 Task: Look for space in Mangochi, Malawi from 7th July, 2023 to 15th July, 2023 for 6 adults in price range Rs.15000 to Rs.20000. Place can be entire place with 3 bedrooms having 3 beds and 3 bathrooms. Property type can be house, flat, guest house. Amenities needed are: washing machine. Booking option can be shelf check-in. Required host language is English.
Action: Mouse moved to (471, 100)
Screenshot: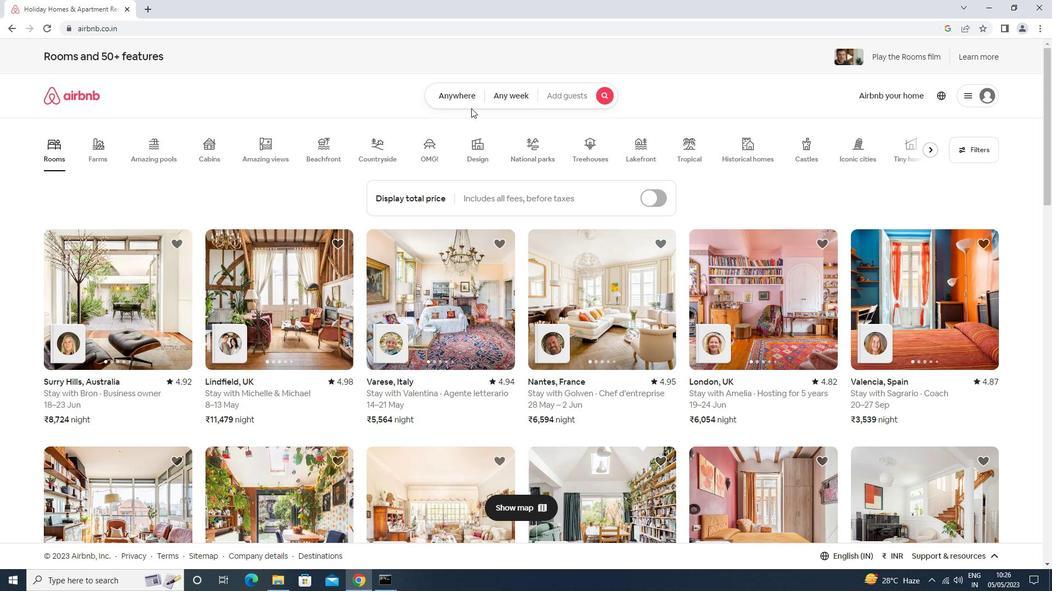 
Action: Mouse pressed left at (471, 100)
Screenshot: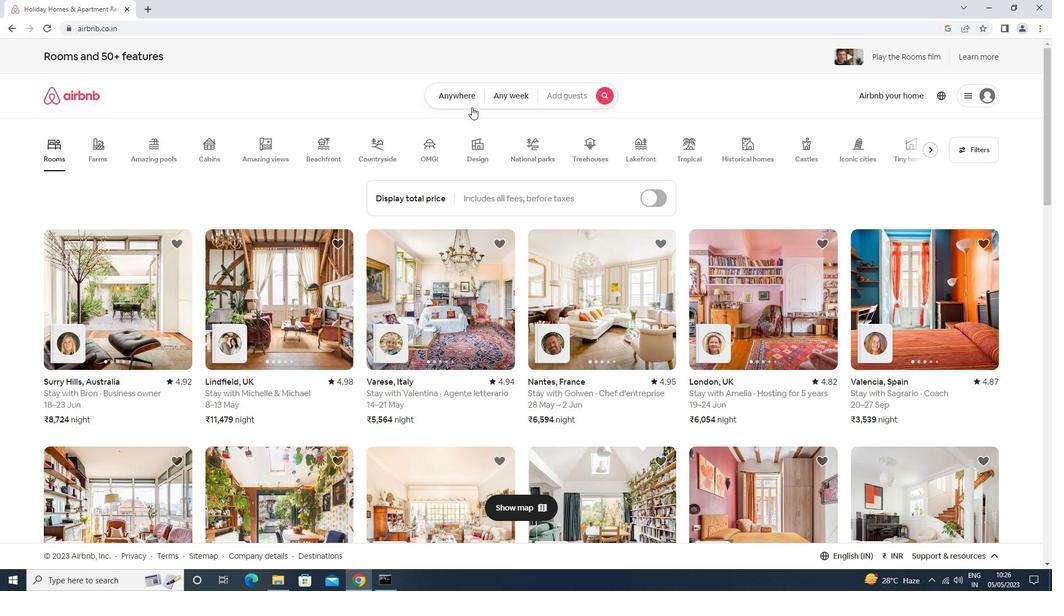 
Action: Mouse moved to (407, 145)
Screenshot: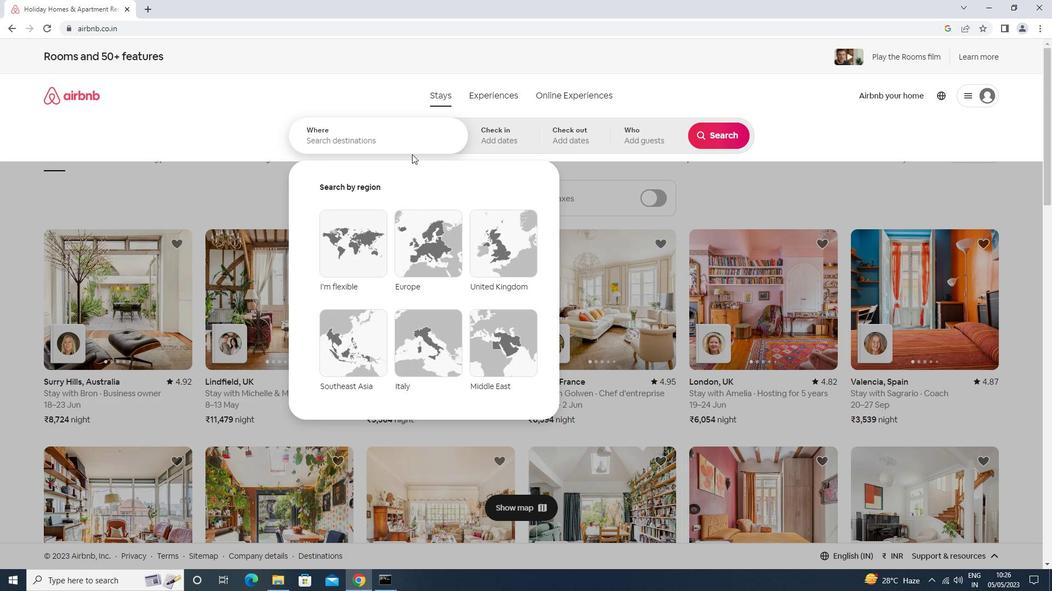 
Action: Mouse pressed left at (407, 145)
Screenshot: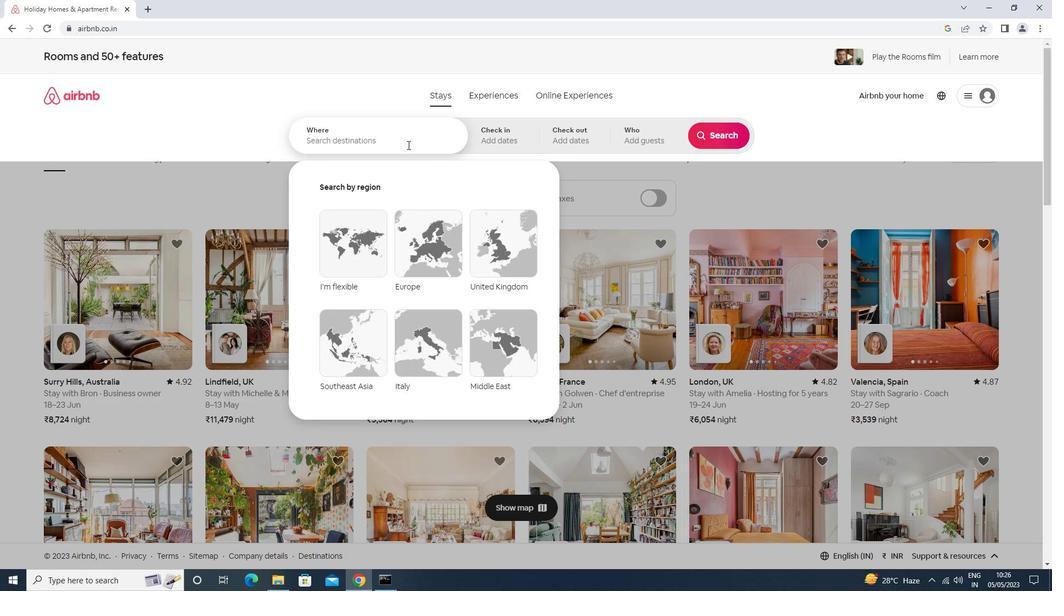 
Action: Key pressed <Key.caps_lock>m<Key.caps_lock>angochi<Key.down><Key.enter>
Screenshot: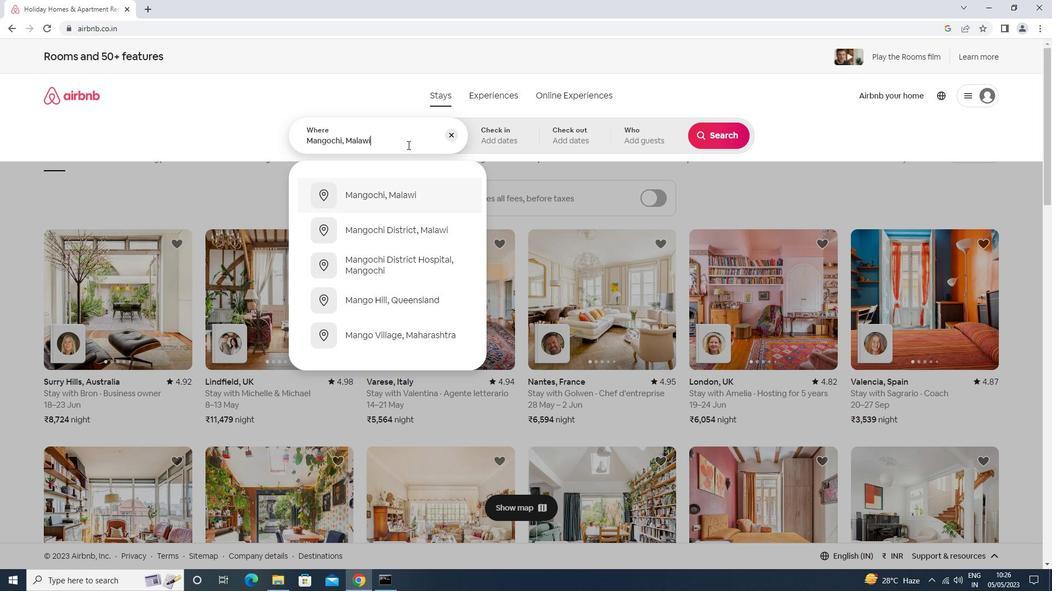 
Action: Mouse moved to (716, 219)
Screenshot: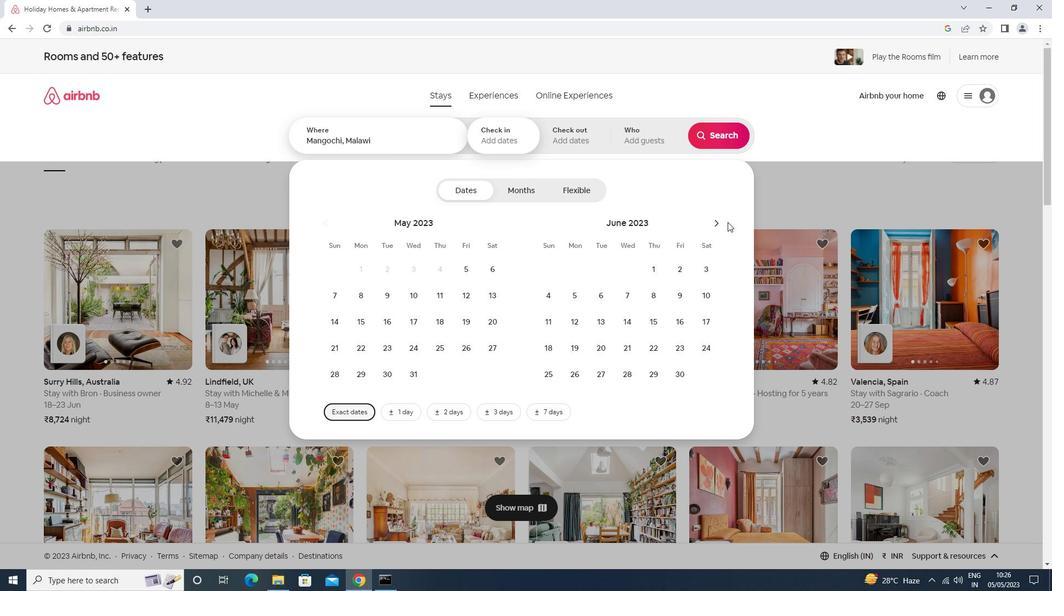 
Action: Mouse pressed left at (716, 219)
Screenshot: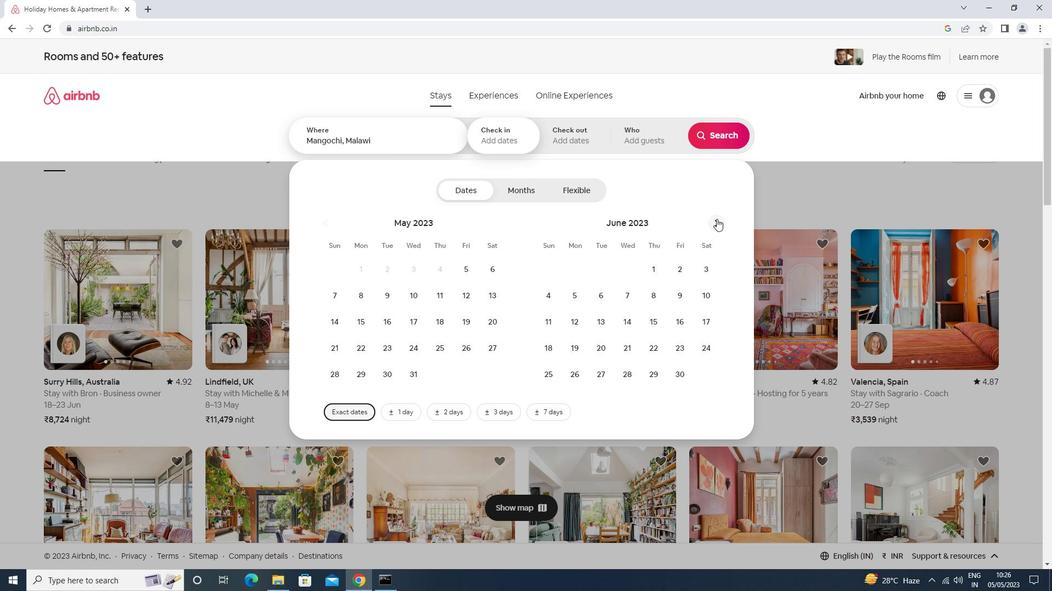 
Action: Mouse moved to (674, 305)
Screenshot: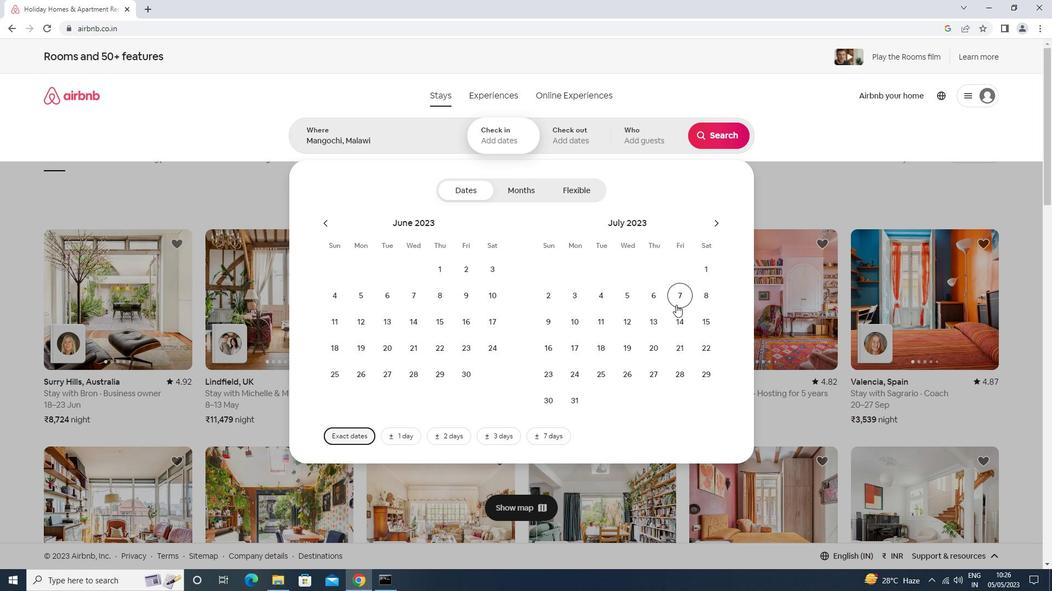 
Action: Mouse pressed left at (674, 305)
Screenshot: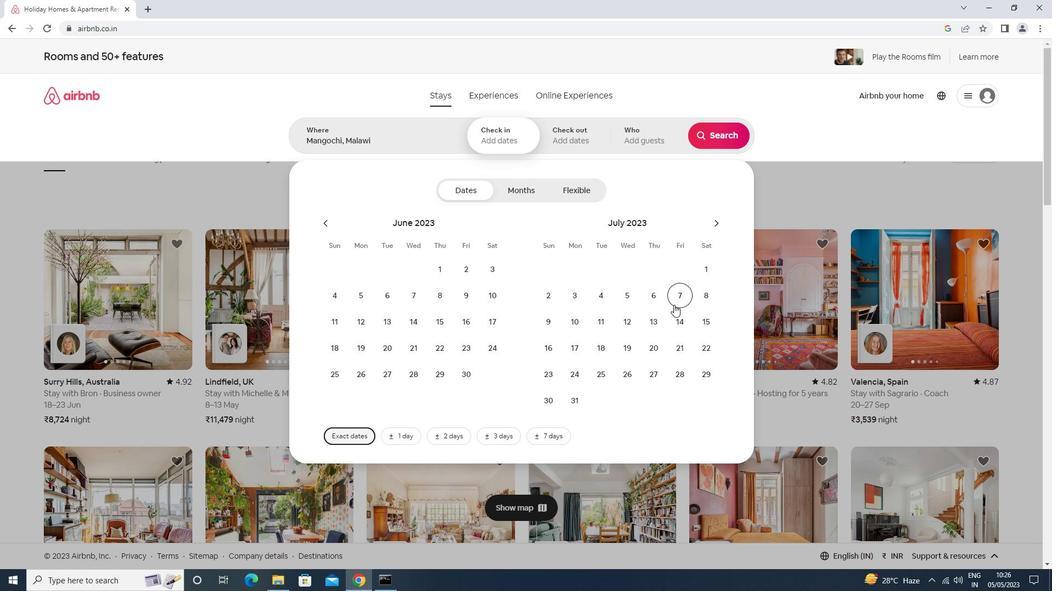 
Action: Mouse moved to (699, 331)
Screenshot: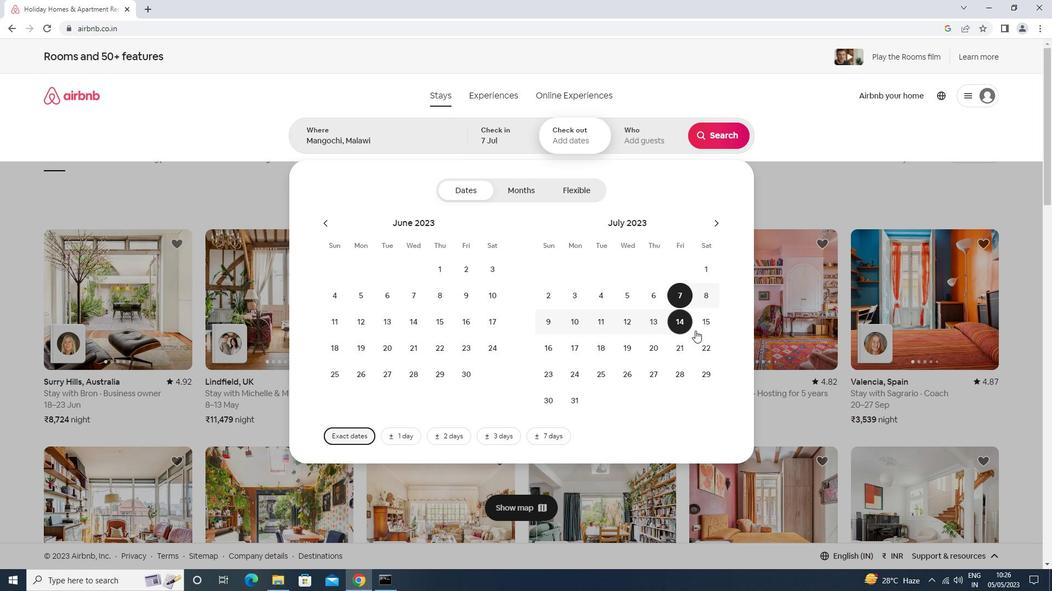 
Action: Mouse pressed left at (699, 331)
Screenshot: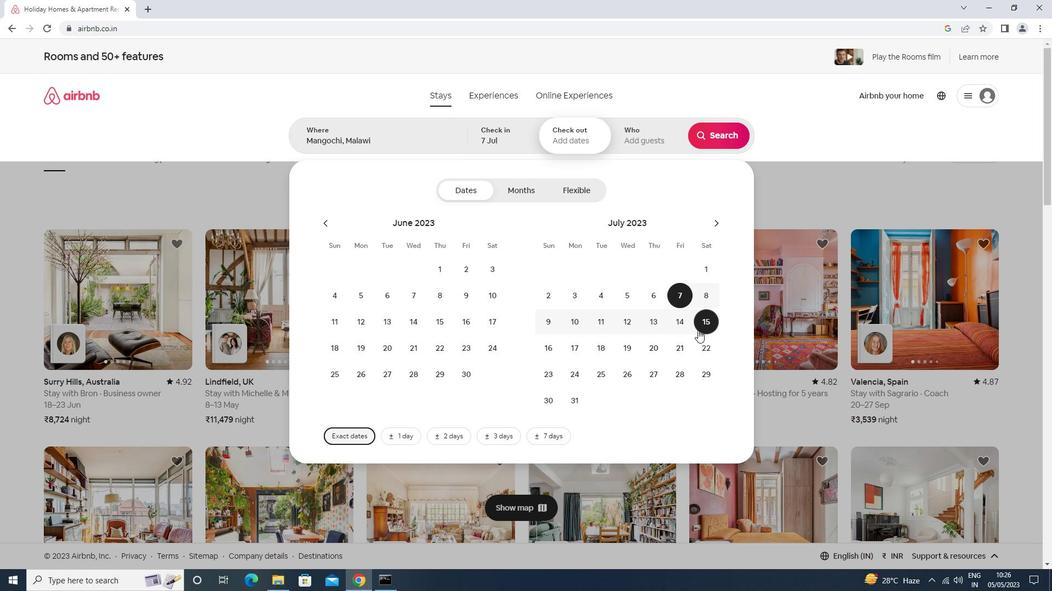 
Action: Mouse moved to (644, 143)
Screenshot: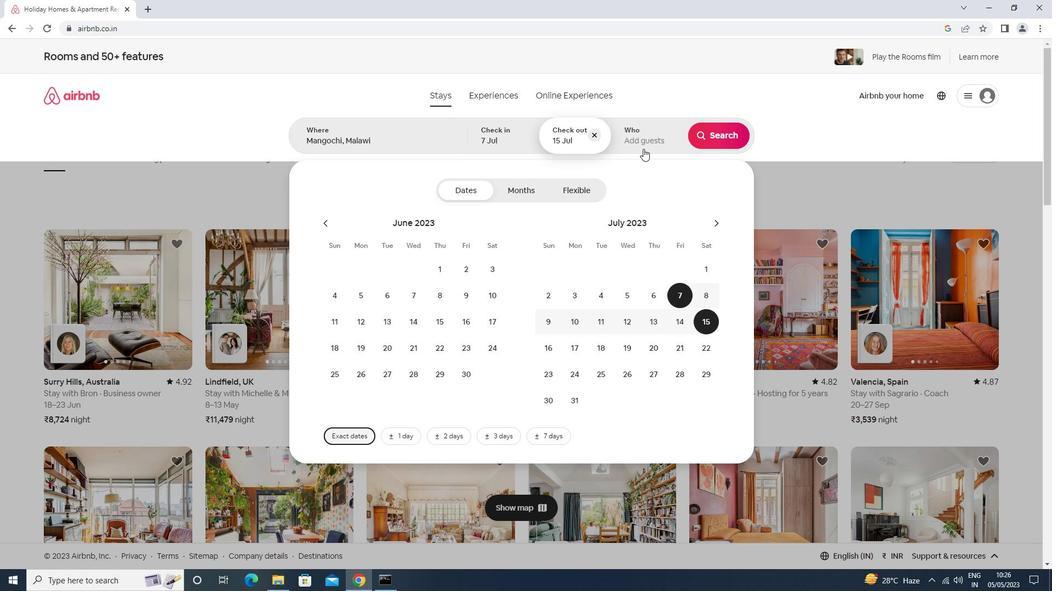 
Action: Mouse pressed left at (644, 143)
Screenshot: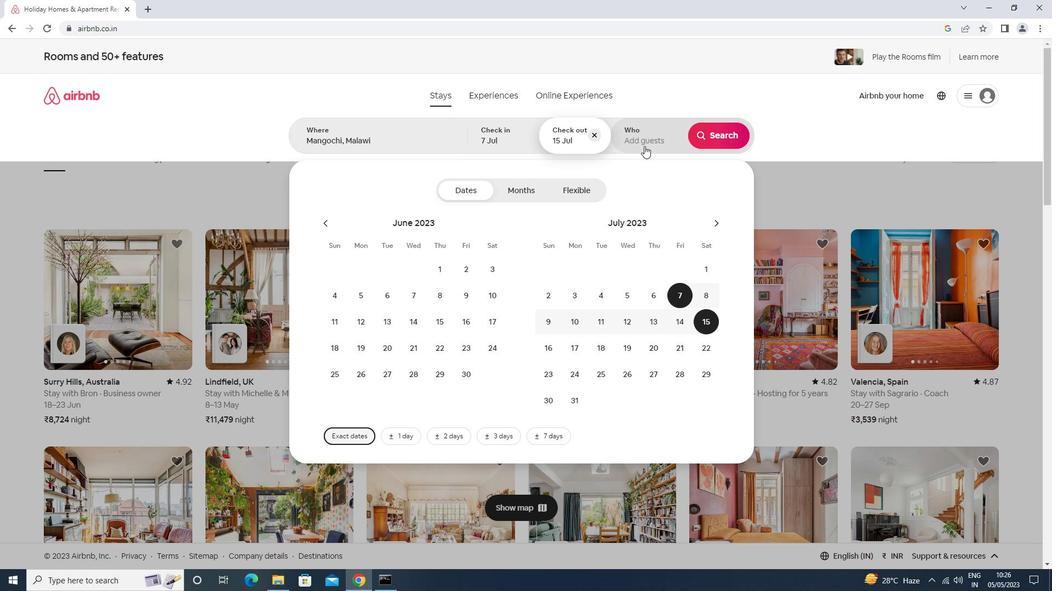 
Action: Mouse moved to (720, 194)
Screenshot: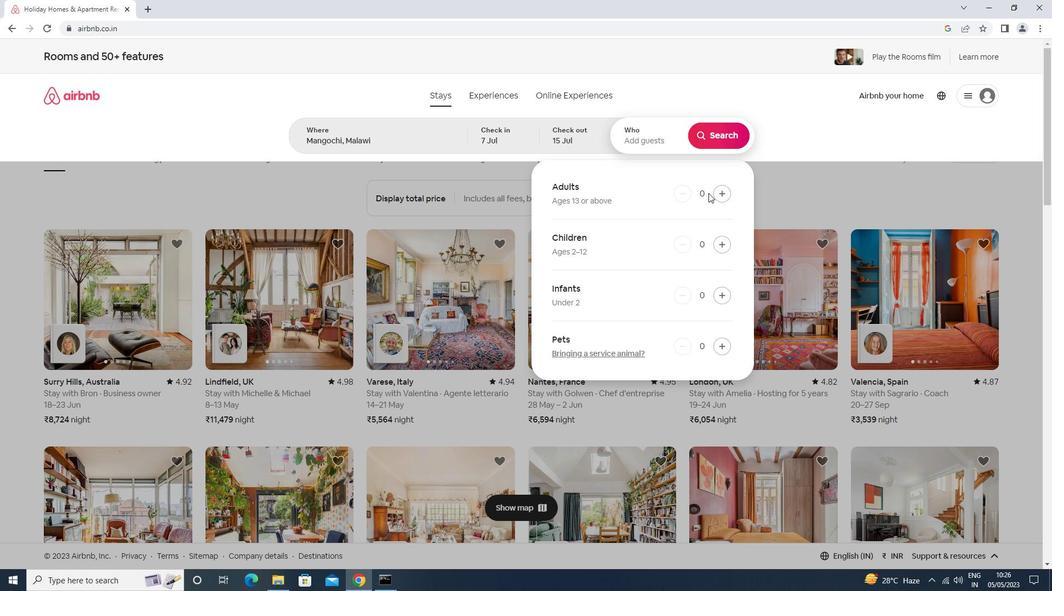 
Action: Mouse pressed left at (720, 194)
Screenshot: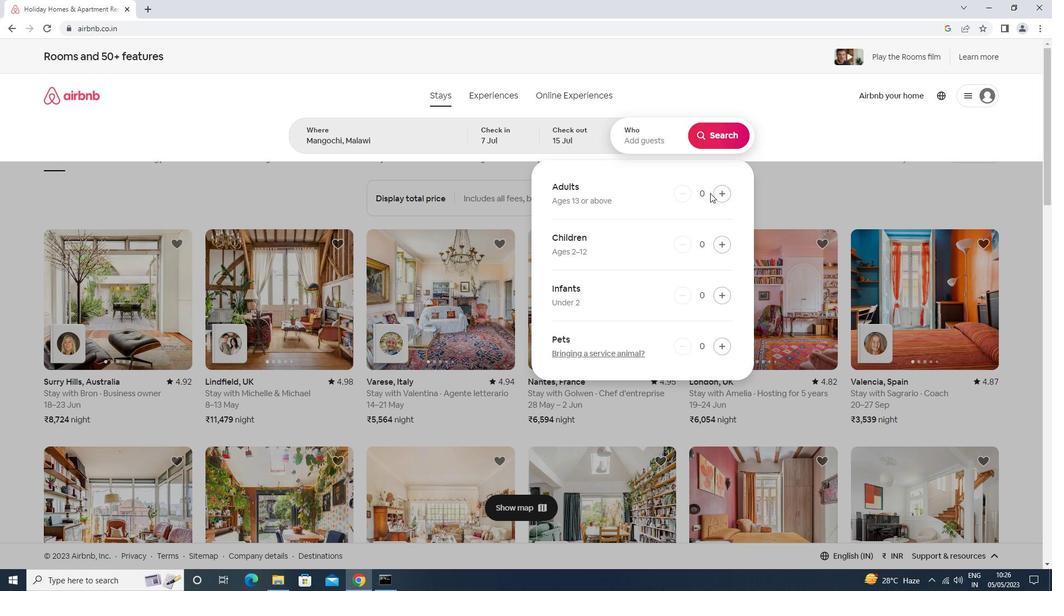 
Action: Mouse pressed left at (720, 194)
Screenshot: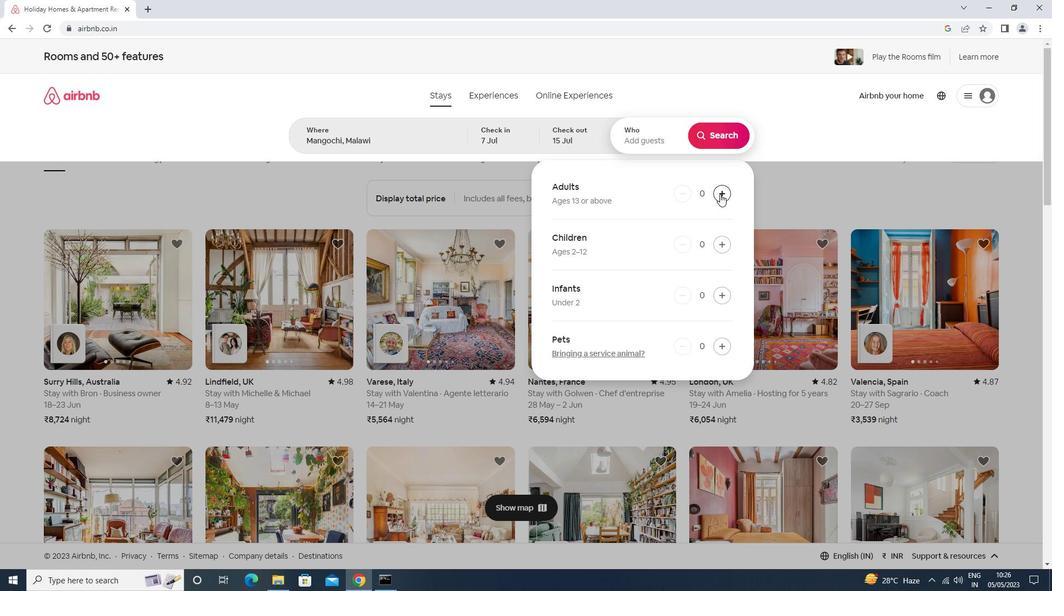 
Action: Mouse moved to (720, 194)
Screenshot: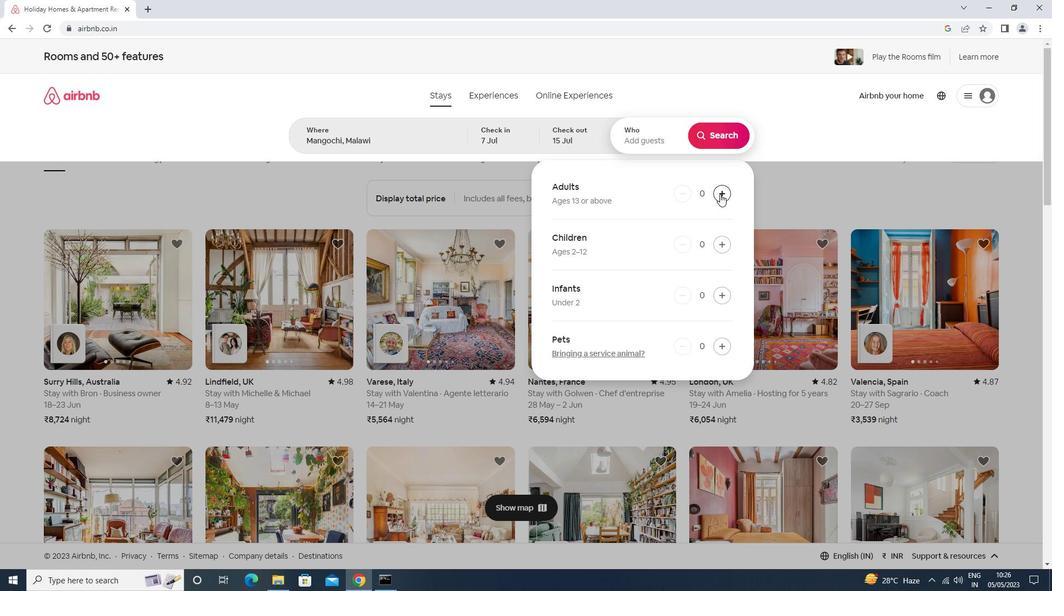 
Action: Mouse pressed left at (720, 194)
Screenshot: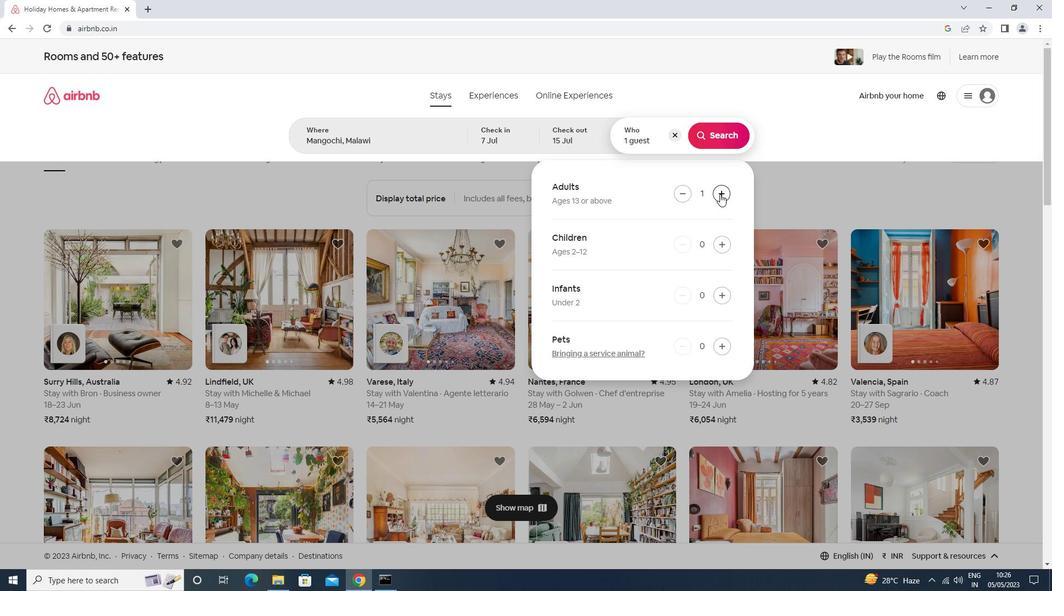 
Action: Mouse pressed left at (720, 194)
Screenshot: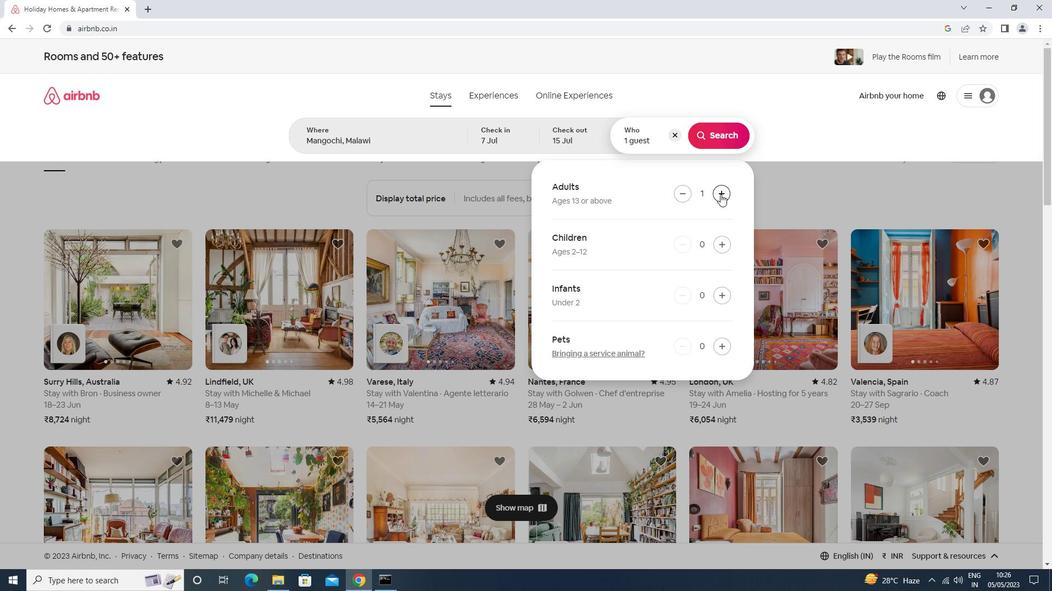 
Action: Mouse pressed left at (720, 194)
Screenshot: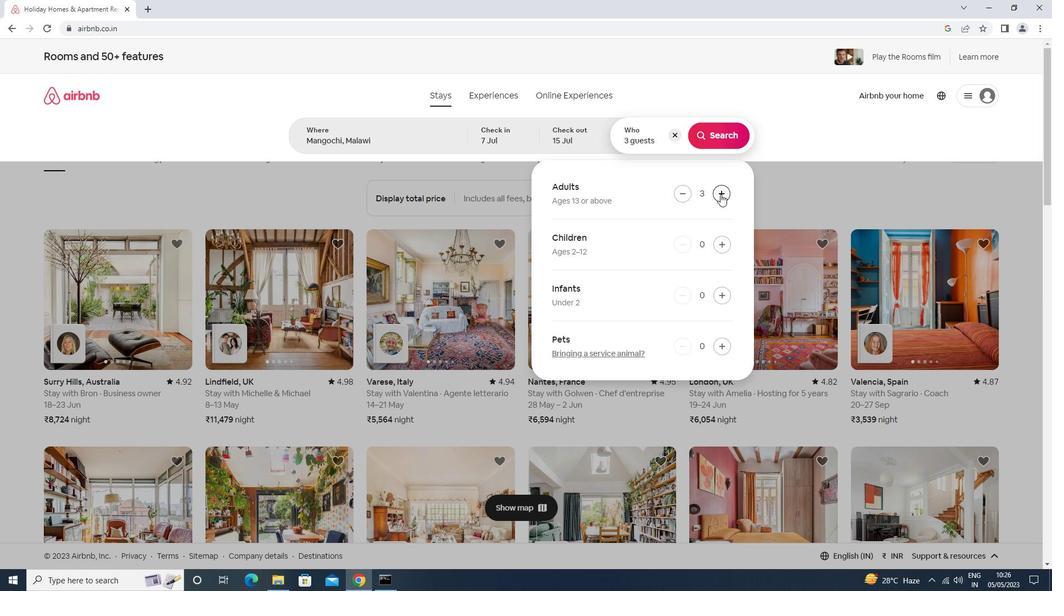 
Action: Mouse pressed left at (720, 194)
Screenshot: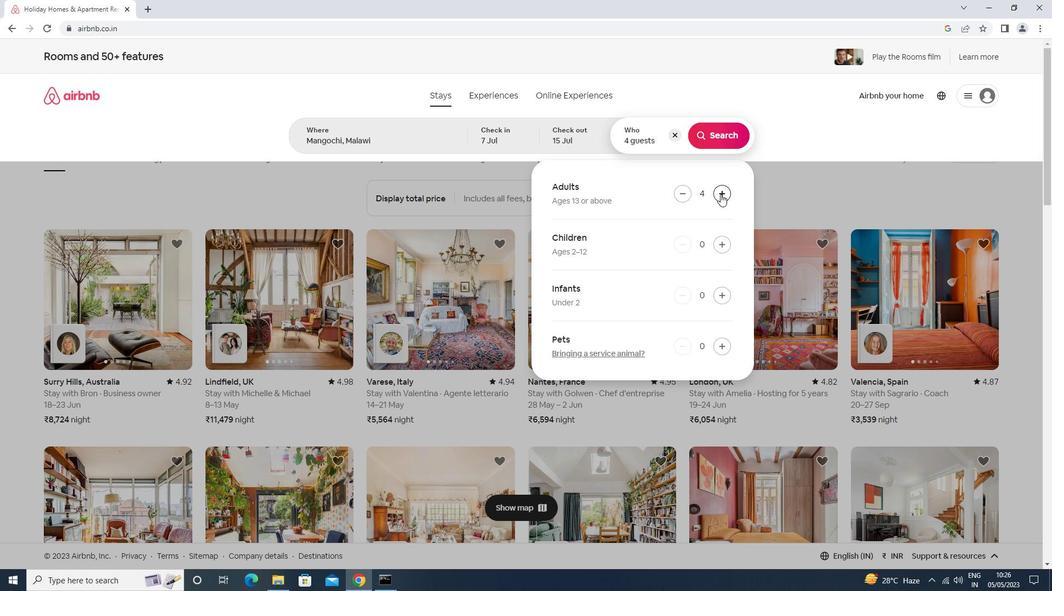 
Action: Mouse moved to (713, 130)
Screenshot: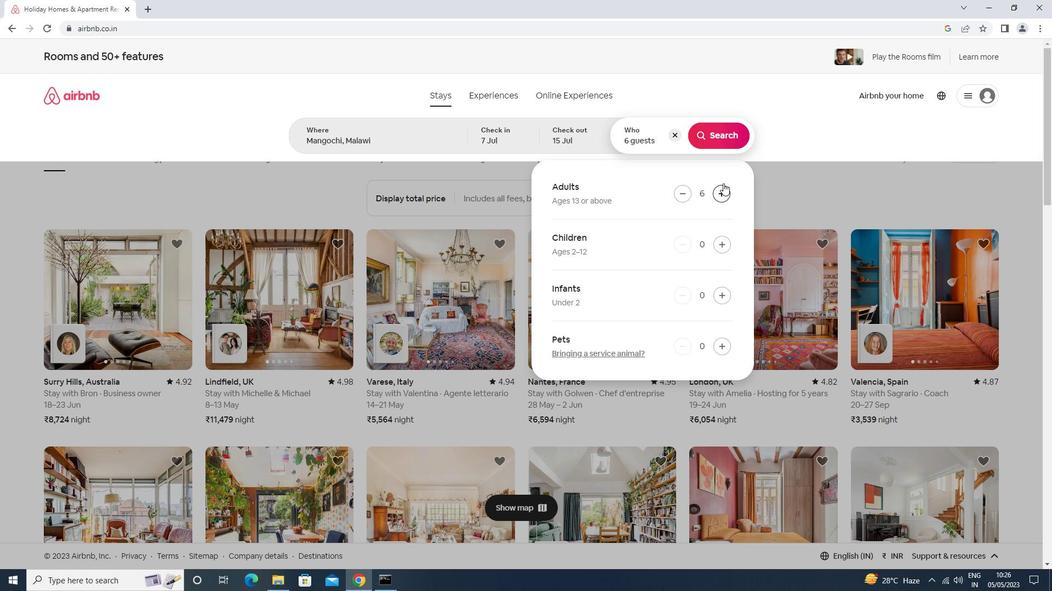 
Action: Mouse pressed left at (713, 130)
Screenshot: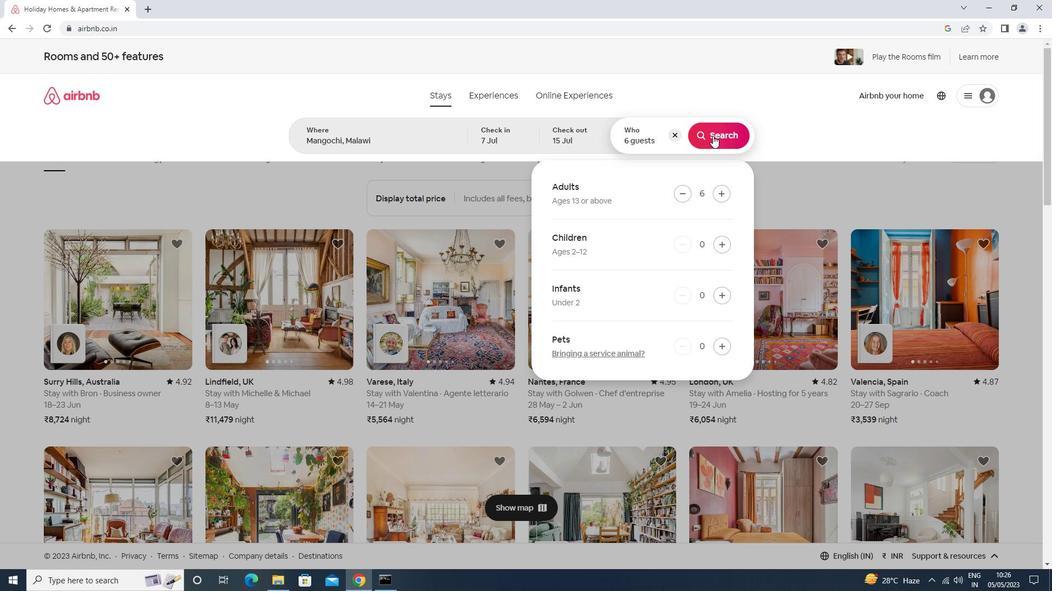 
Action: Mouse moved to (997, 106)
Screenshot: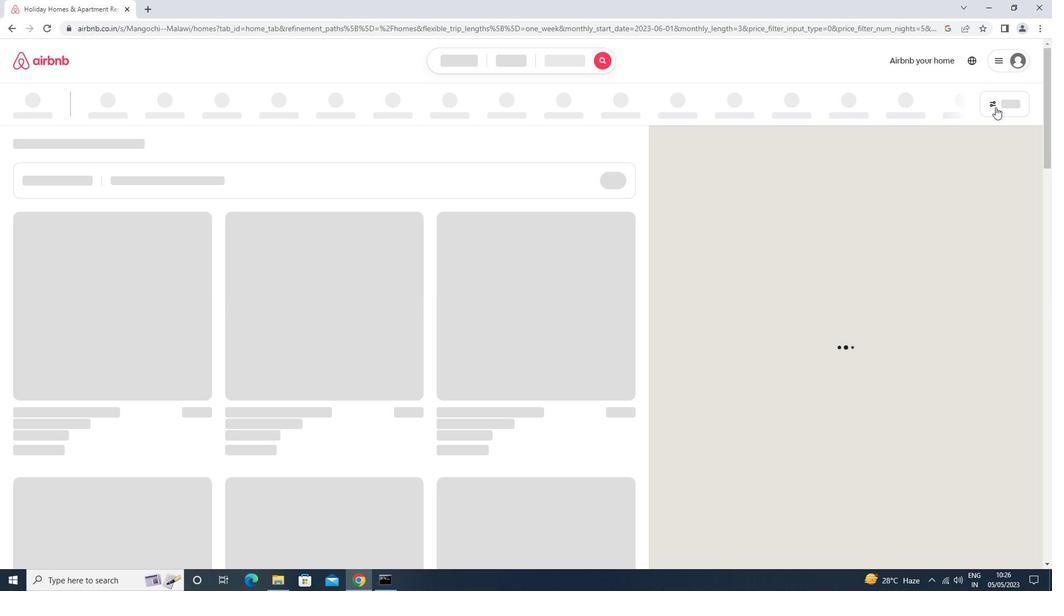 
Action: Mouse pressed left at (997, 106)
Screenshot: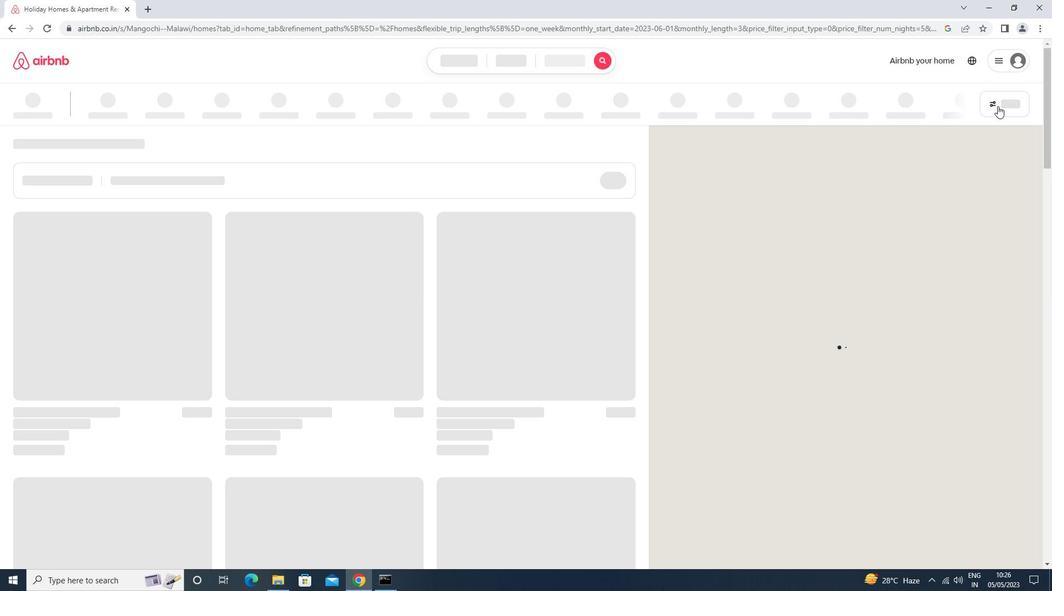 
Action: Mouse pressed left at (997, 106)
Screenshot: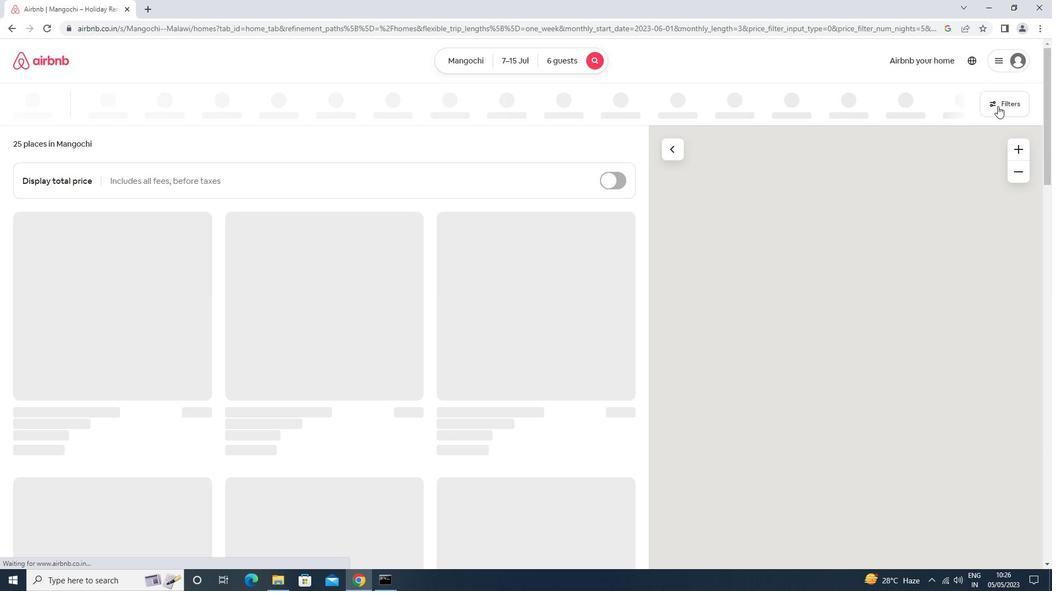 
Action: Mouse moved to (390, 378)
Screenshot: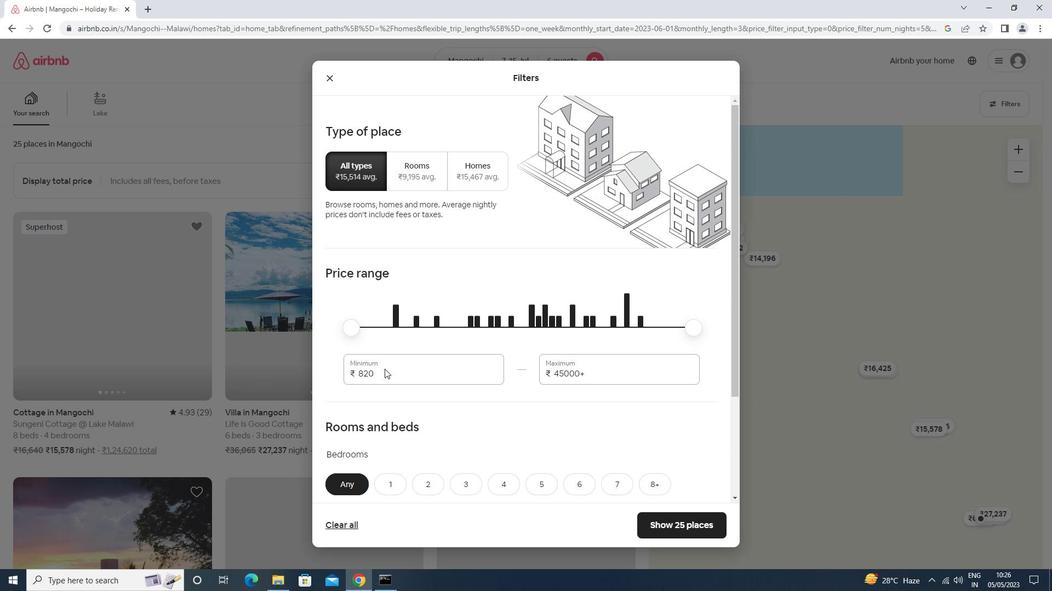 
Action: Mouse pressed left at (390, 378)
Screenshot: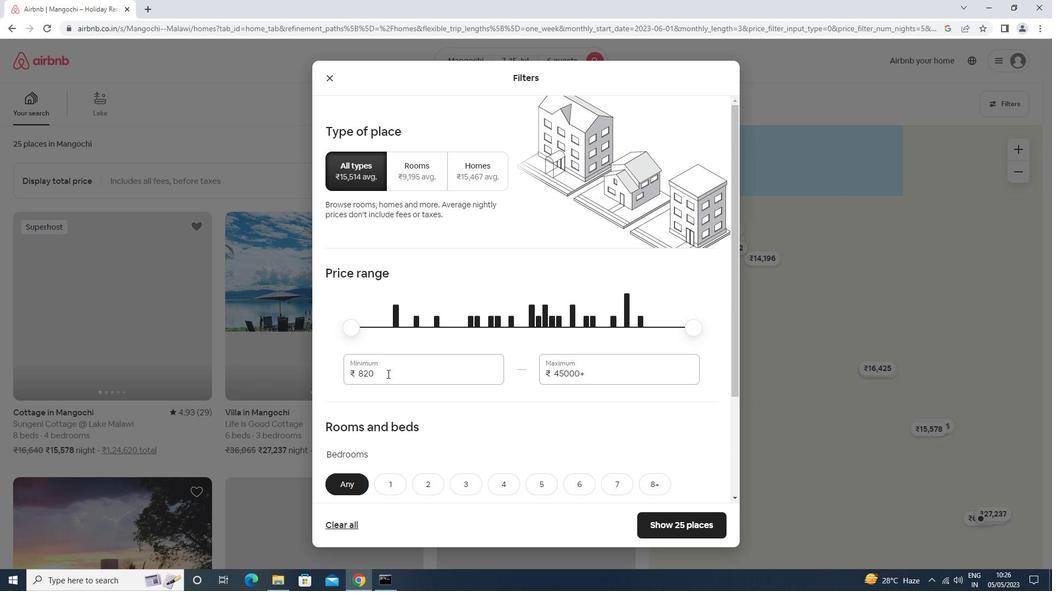 
Action: Key pressed <Key.backspace><Key.backspace><Key.backspace><Key.backspace>15000<Key.tab>2000
Screenshot: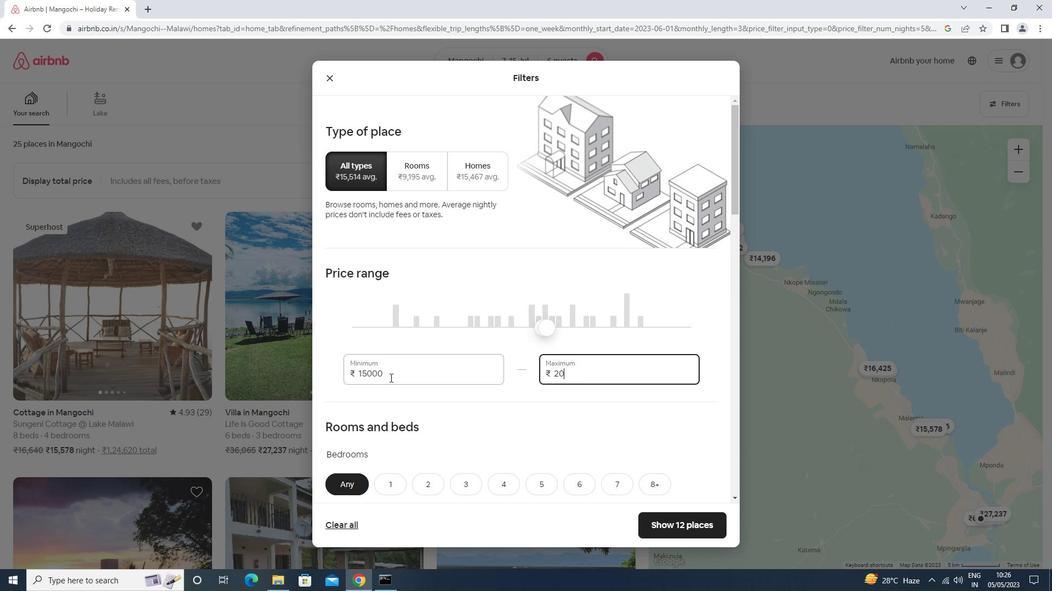 
Action: Mouse scrolled (390, 377) with delta (0, 0)
Screenshot: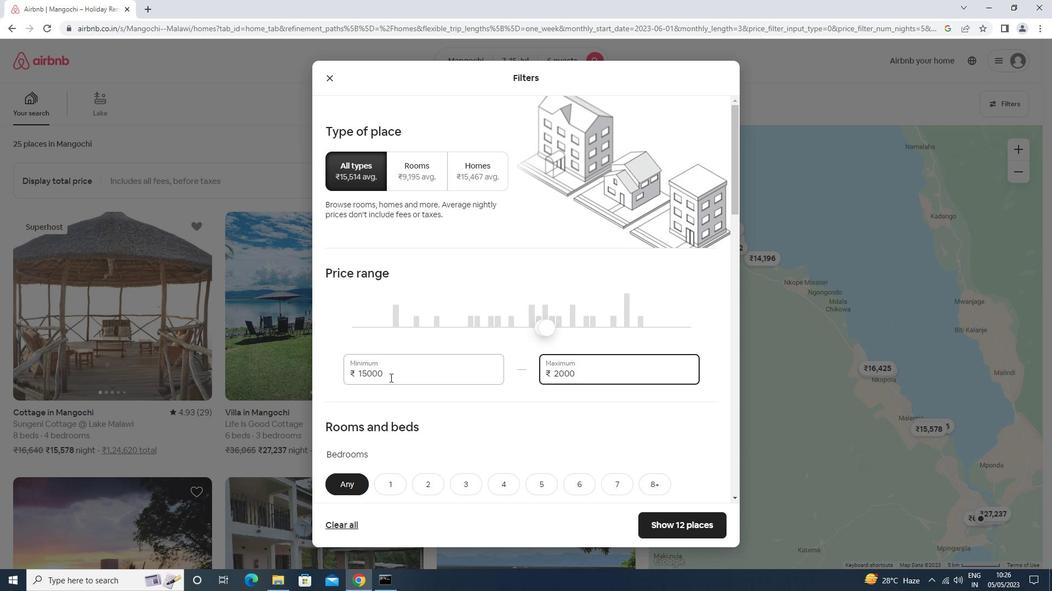 
Action: Mouse scrolled (390, 377) with delta (0, 0)
Screenshot: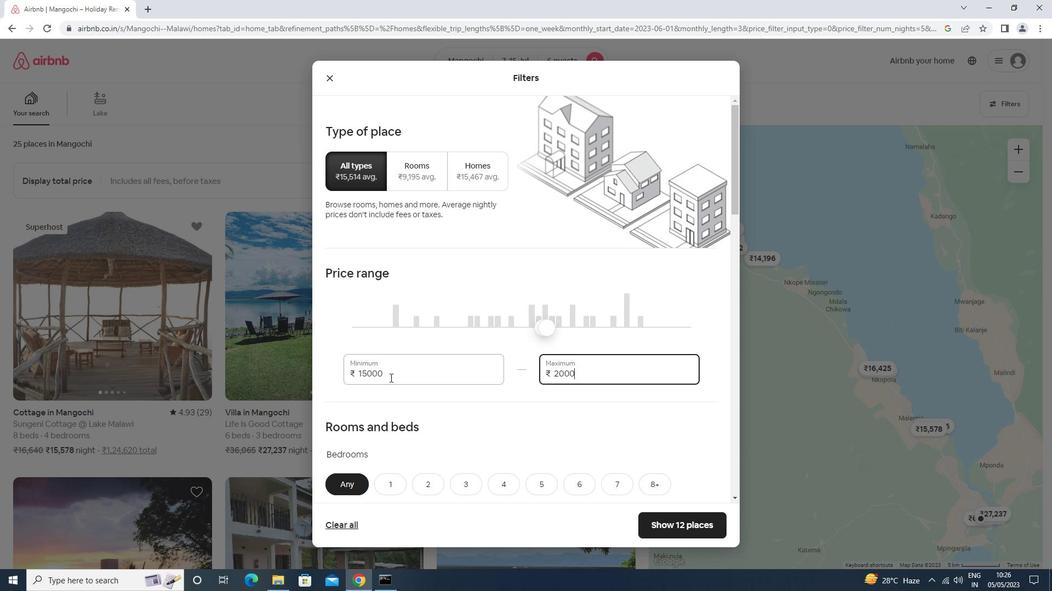 
Action: Mouse scrolled (390, 377) with delta (0, 0)
Screenshot: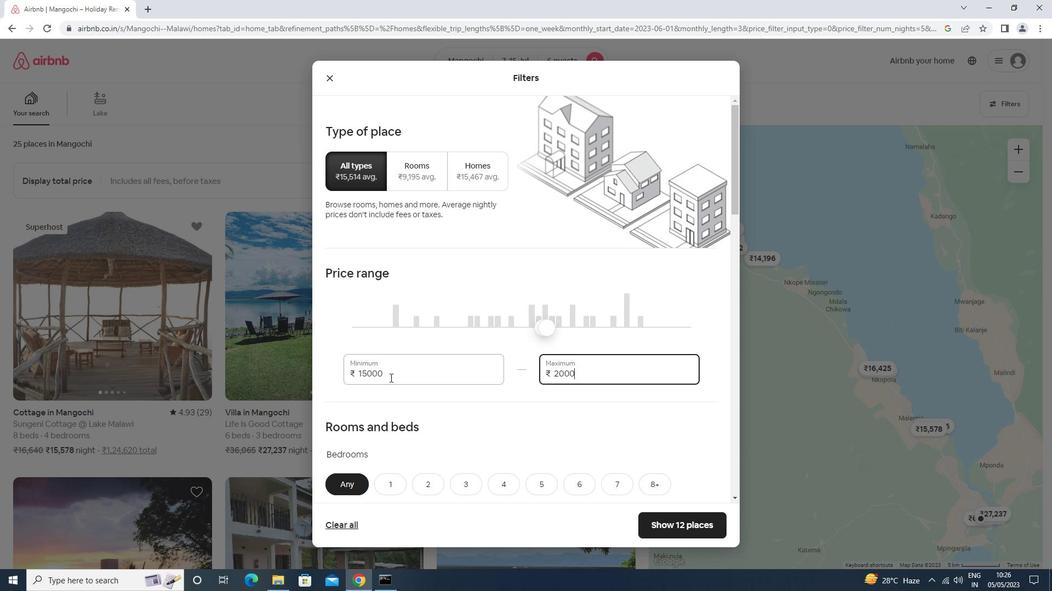 
Action: Mouse scrolled (390, 377) with delta (0, 0)
Screenshot: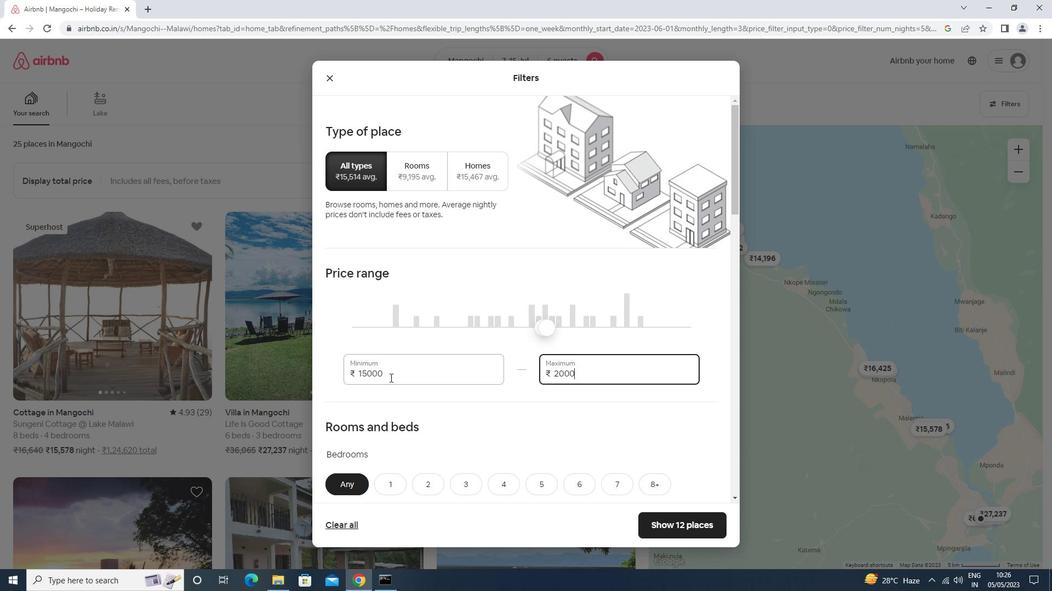 
Action: Mouse scrolled (390, 377) with delta (0, 0)
Screenshot: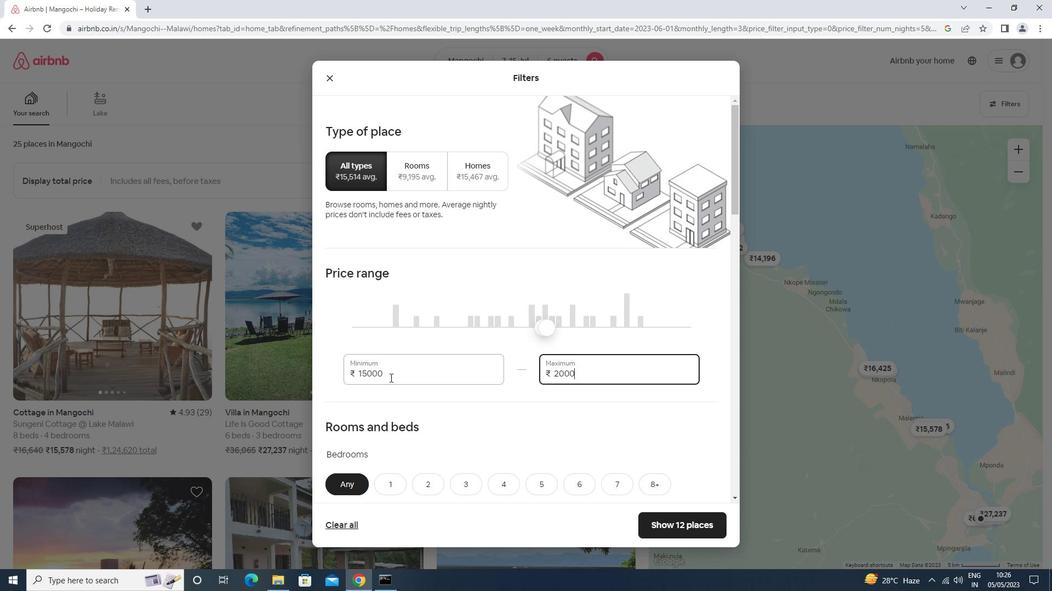 
Action: Mouse moved to (467, 215)
Screenshot: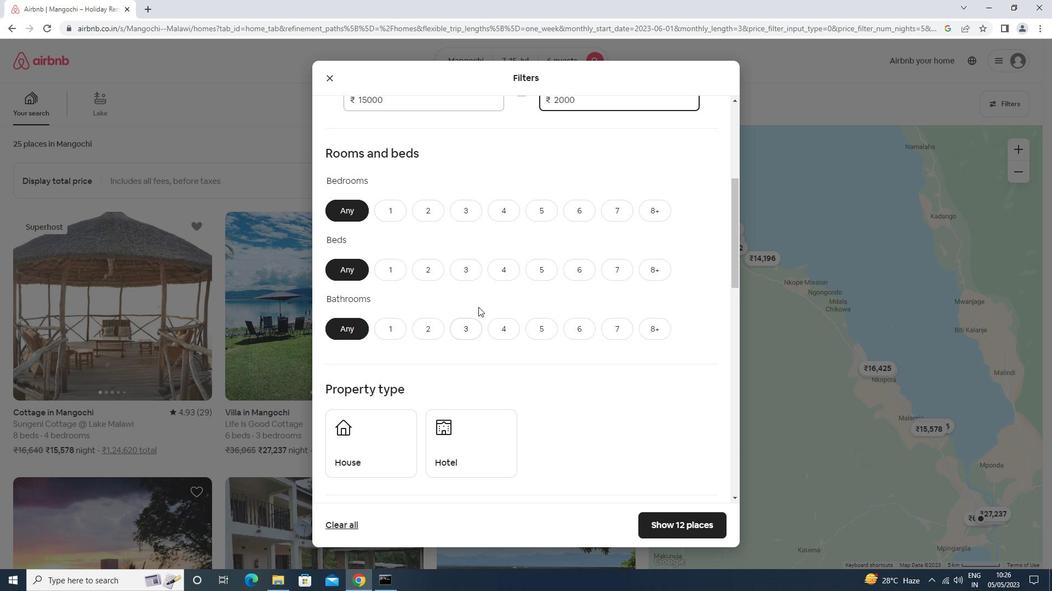 
Action: Mouse pressed left at (467, 215)
Screenshot: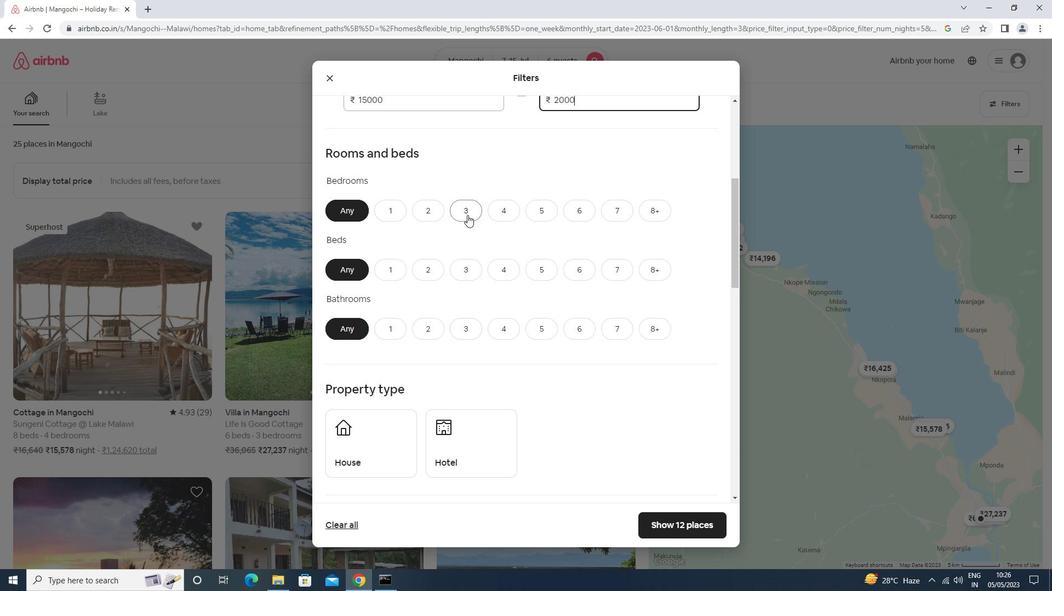 
Action: Mouse moved to (471, 265)
Screenshot: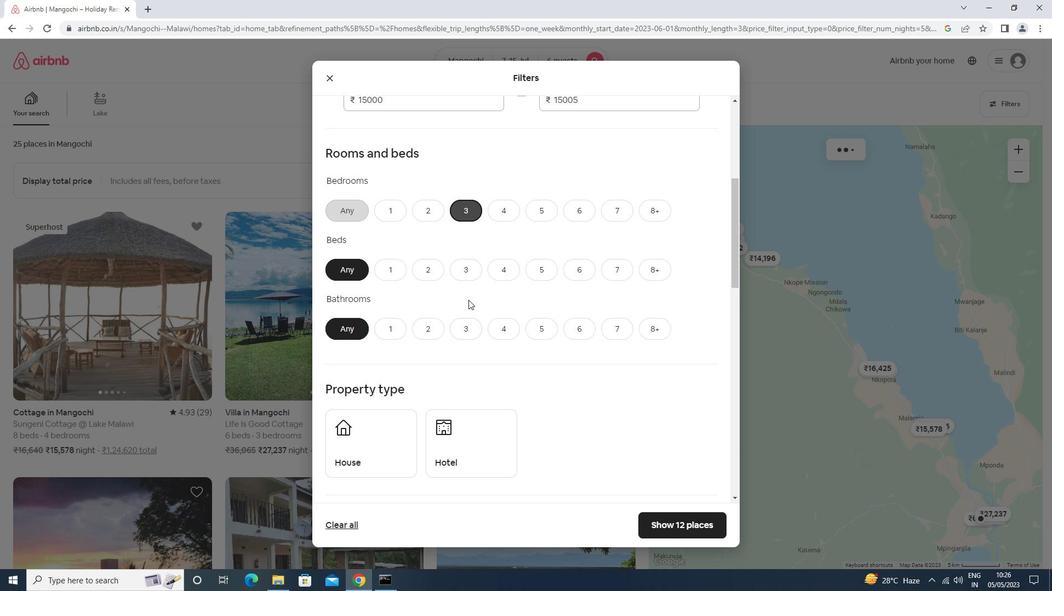 
Action: Mouse pressed left at (471, 265)
Screenshot: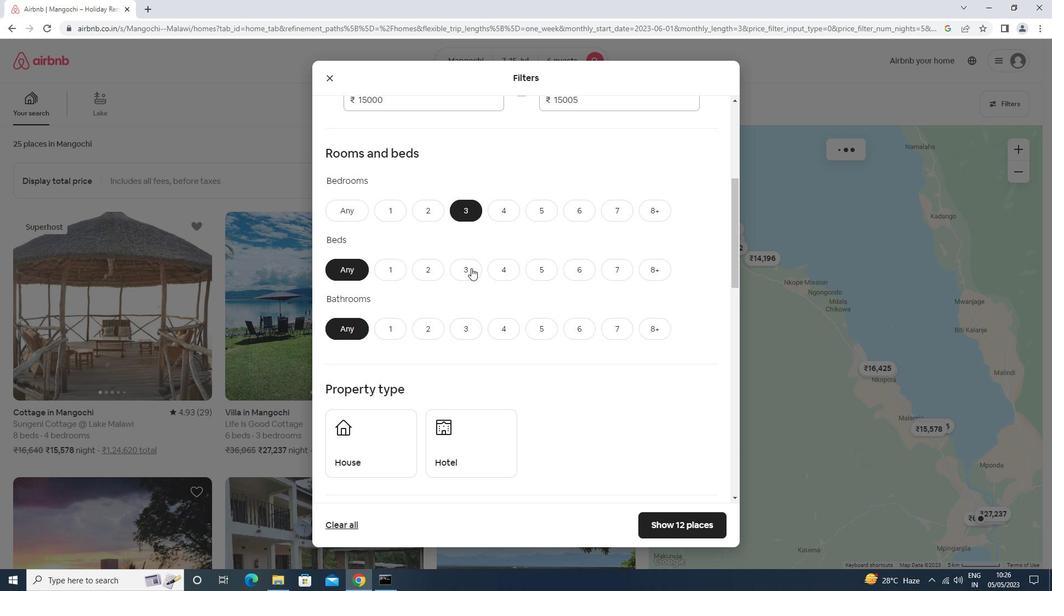 
Action: Mouse moved to (461, 329)
Screenshot: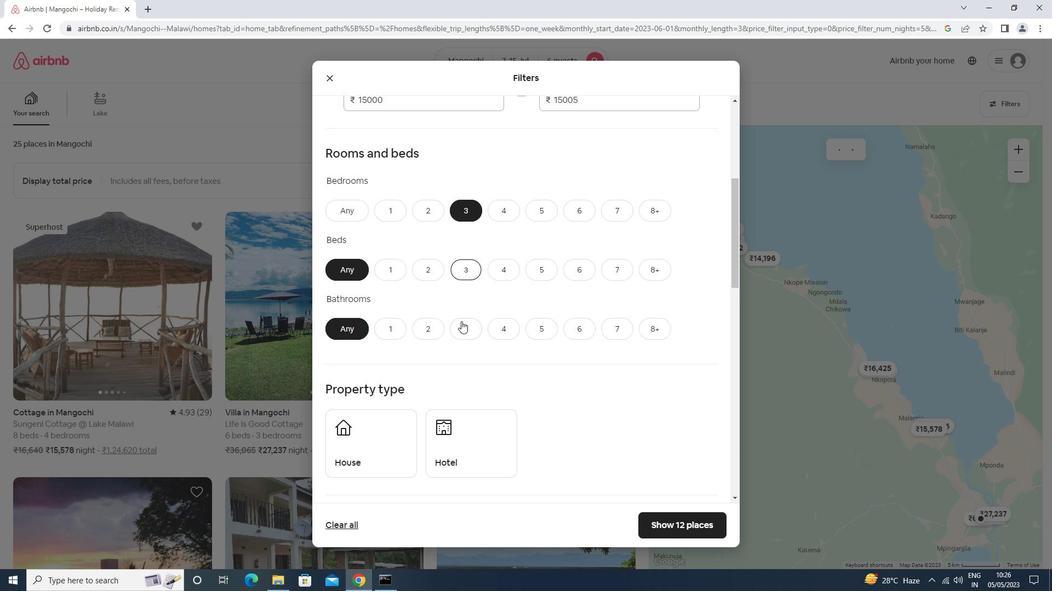 
Action: Mouse pressed left at (461, 329)
Screenshot: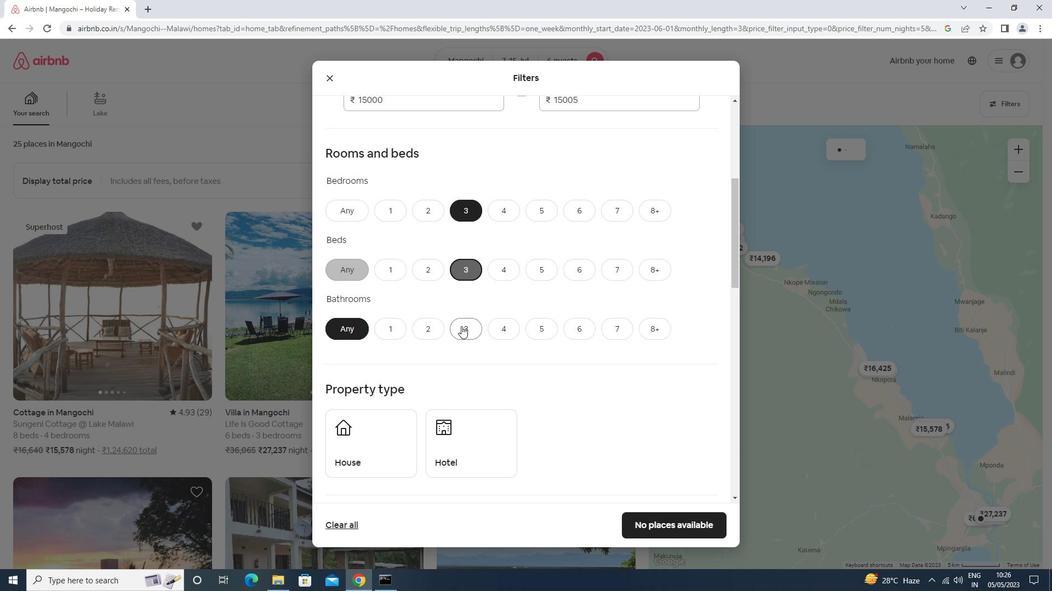 
Action: Mouse moved to (461, 326)
Screenshot: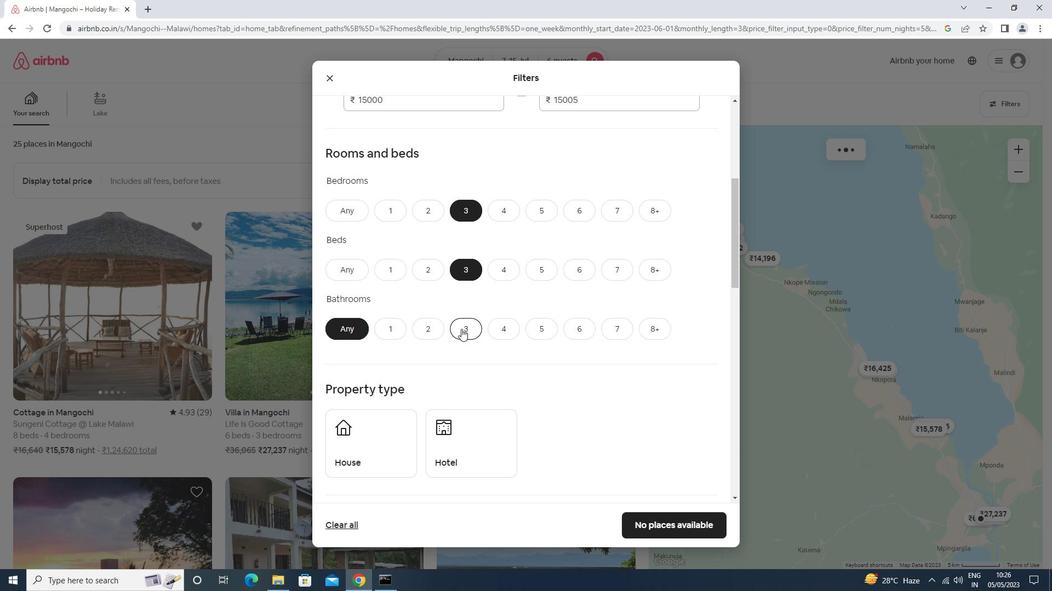 
Action: Mouse scrolled (461, 326) with delta (0, 0)
Screenshot: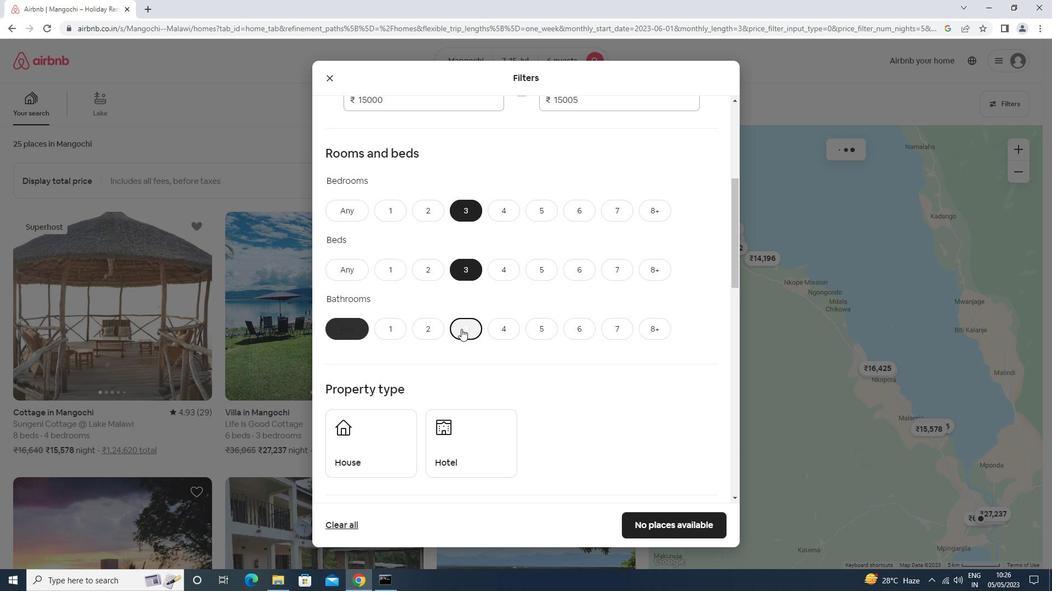 
Action: Mouse scrolled (461, 326) with delta (0, 0)
Screenshot: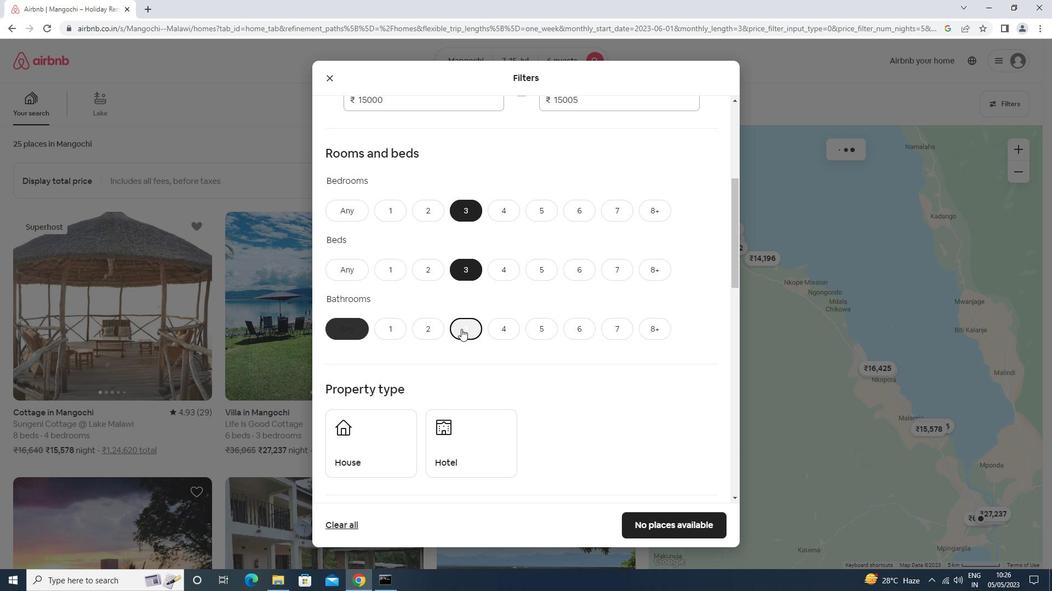 
Action: Mouse scrolled (461, 326) with delta (0, 0)
Screenshot: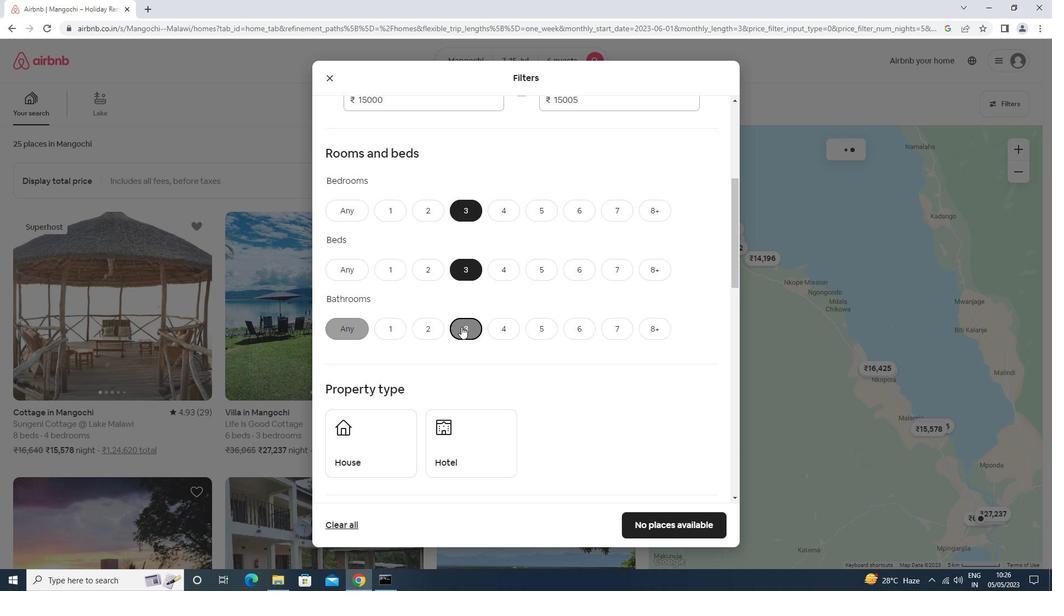 
Action: Mouse moved to (383, 295)
Screenshot: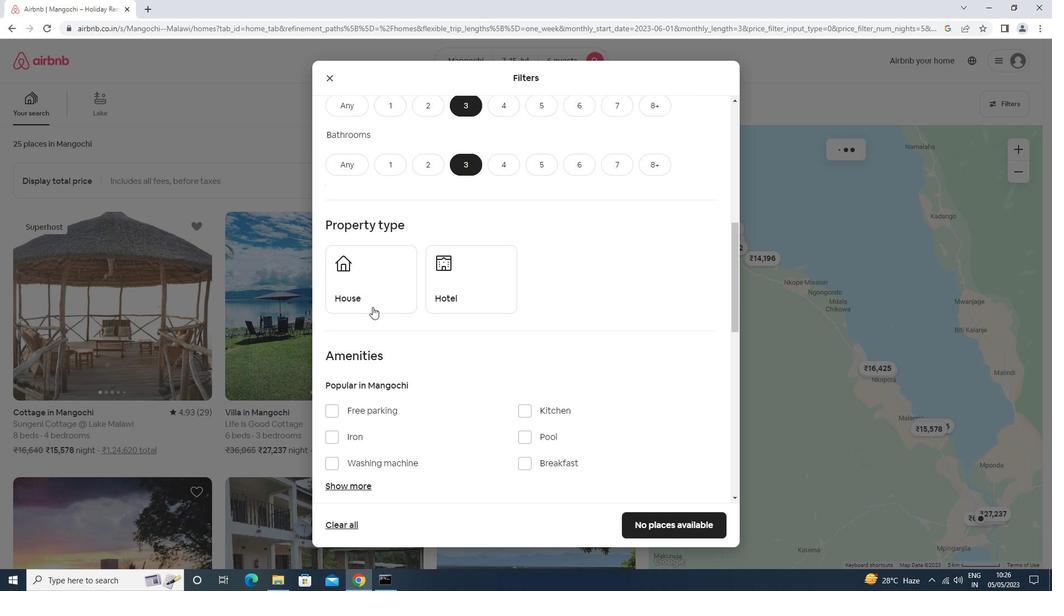 
Action: Mouse pressed left at (383, 295)
Screenshot: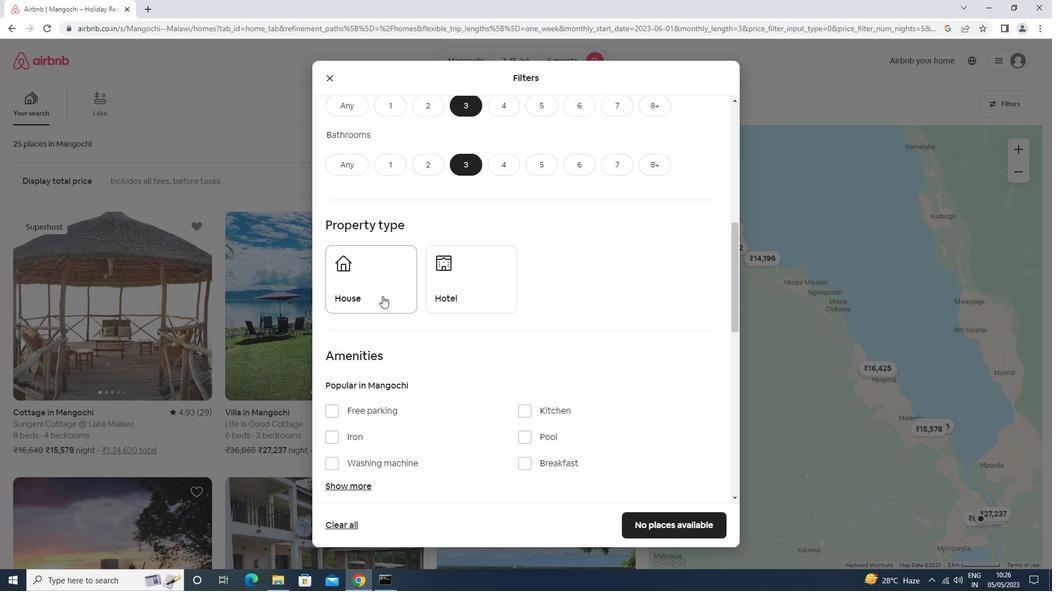 
Action: Mouse moved to (432, 303)
Screenshot: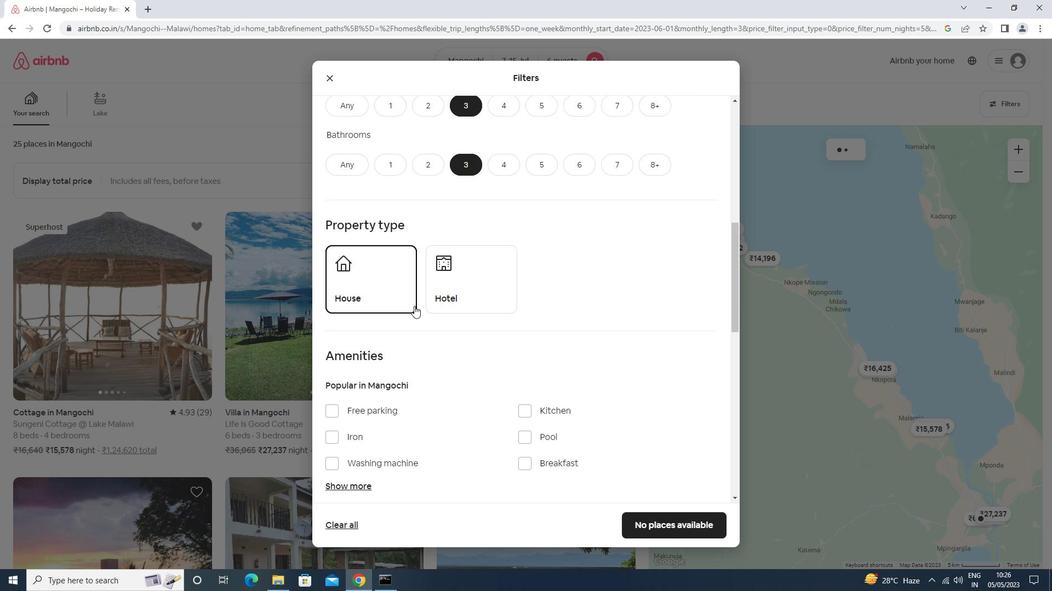 
Action: Mouse scrolled (432, 303) with delta (0, 0)
Screenshot: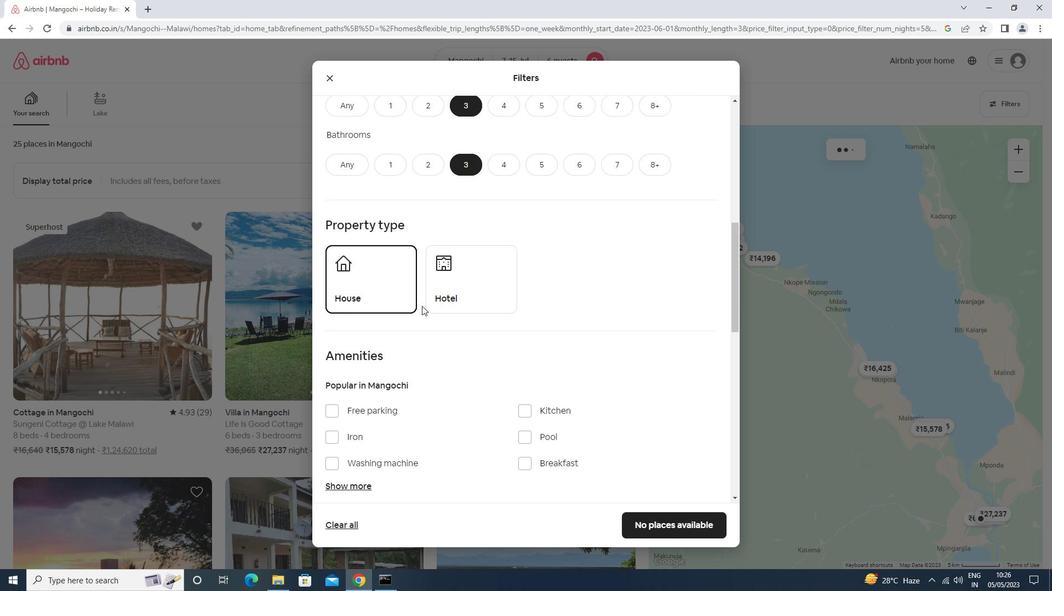 
Action: Mouse moved to (432, 303)
Screenshot: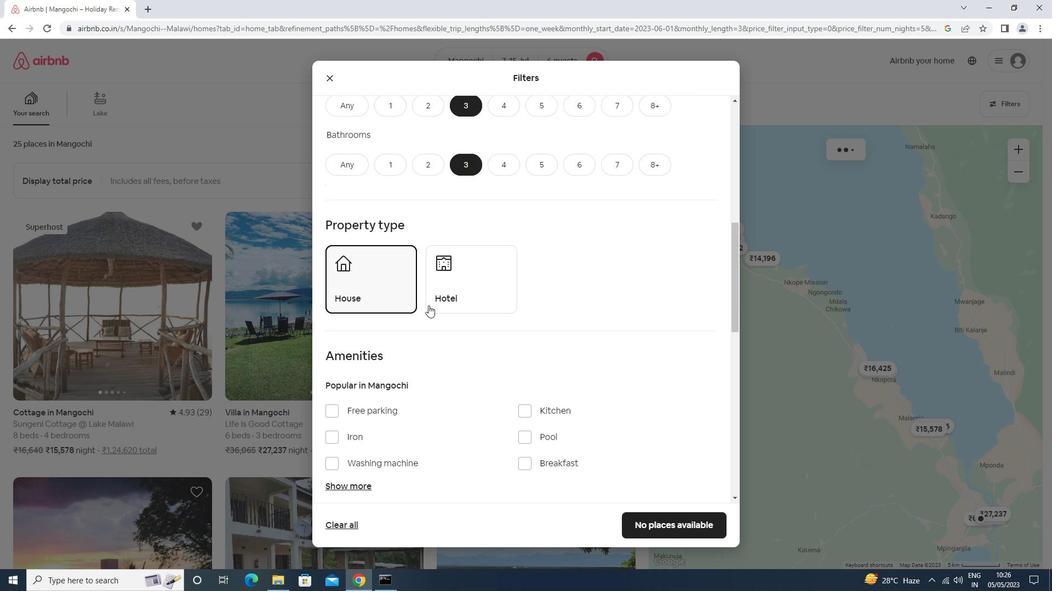 
Action: Mouse scrolled (432, 303) with delta (0, 0)
Screenshot: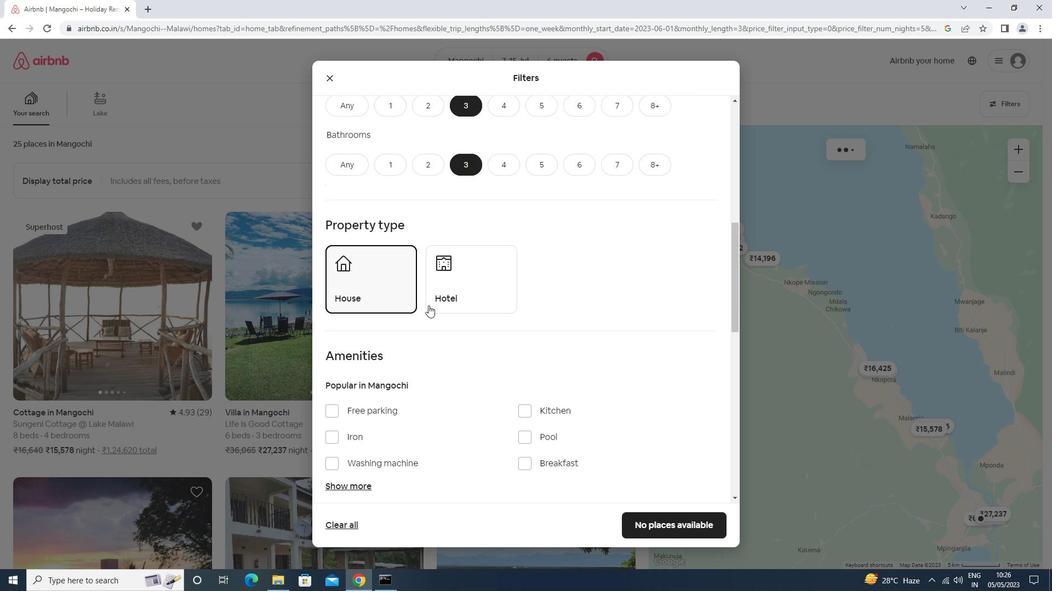 
Action: Mouse scrolled (432, 303) with delta (0, 0)
Screenshot: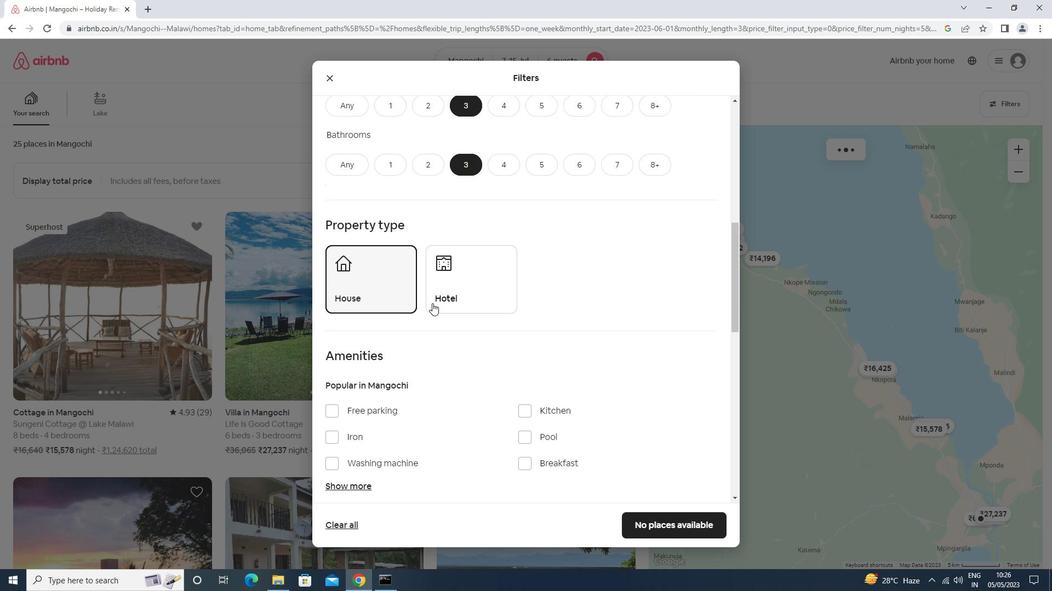 
Action: Mouse scrolled (432, 303) with delta (0, 0)
Screenshot: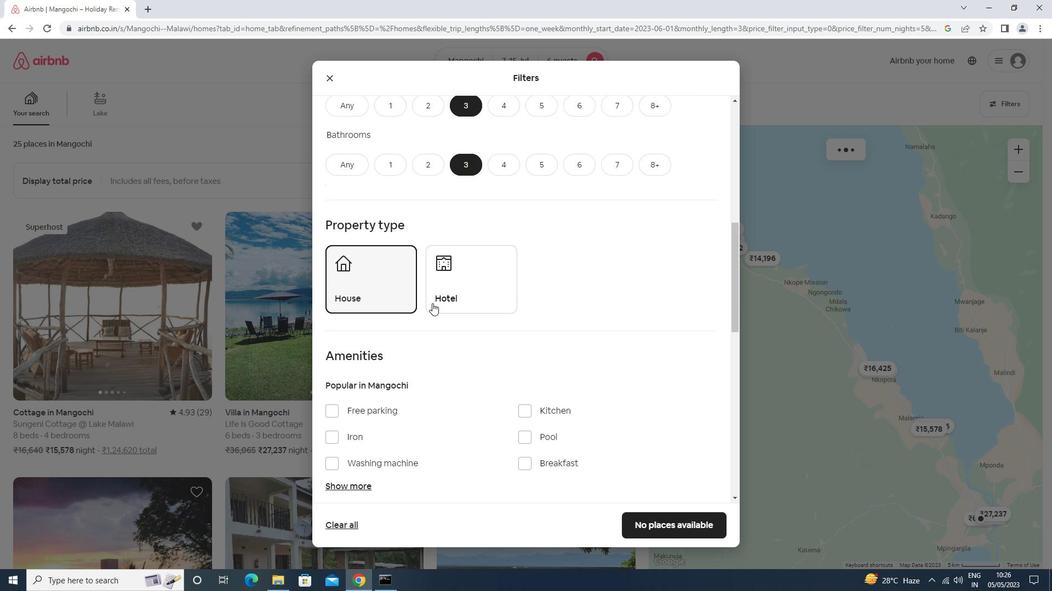 
Action: Mouse moved to (362, 238)
Screenshot: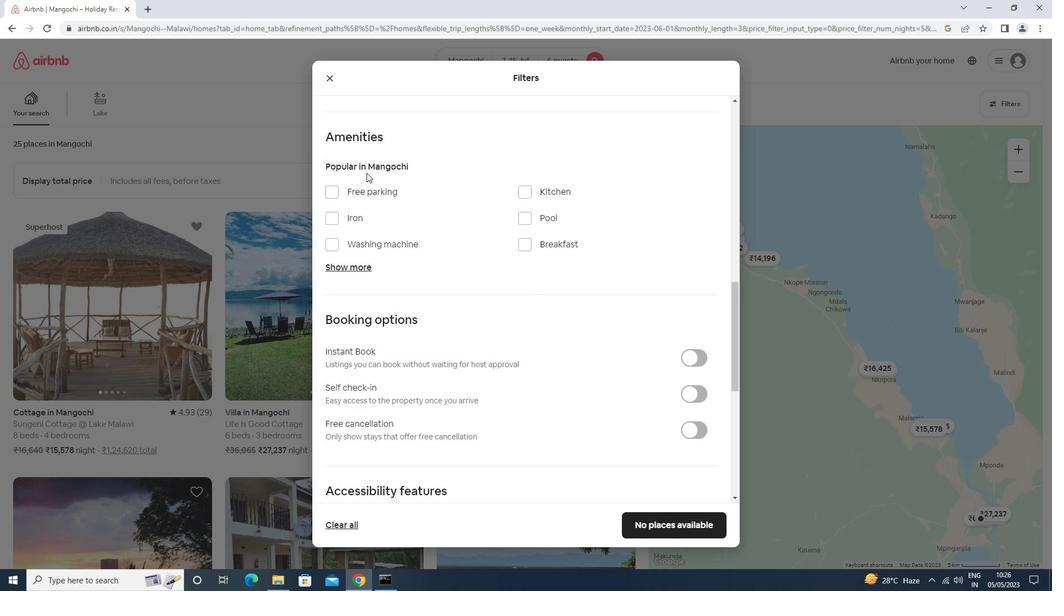 
Action: Mouse pressed left at (362, 238)
Screenshot: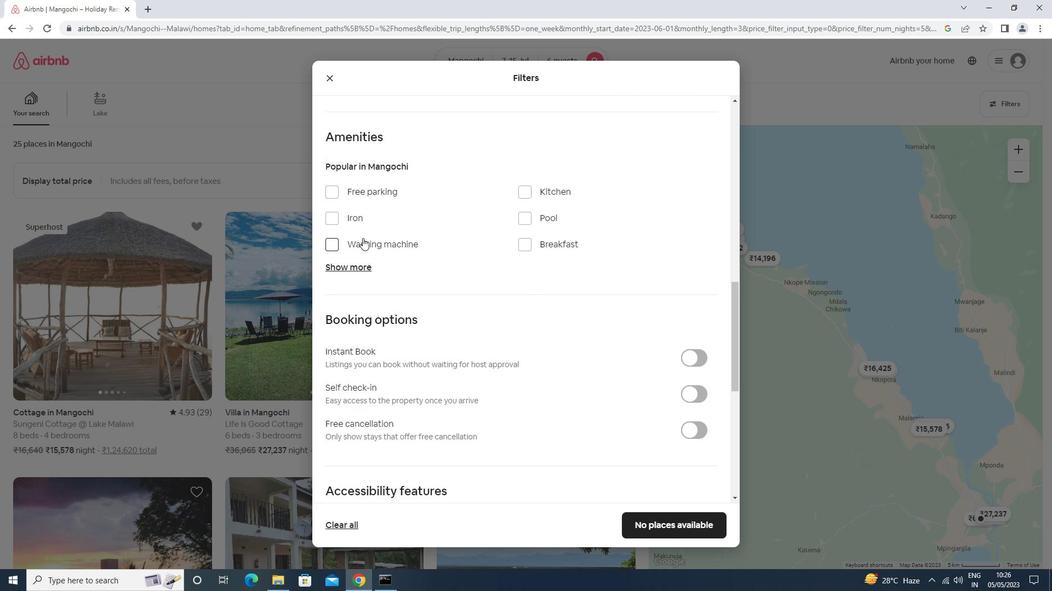 
Action: Mouse moved to (692, 394)
Screenshot: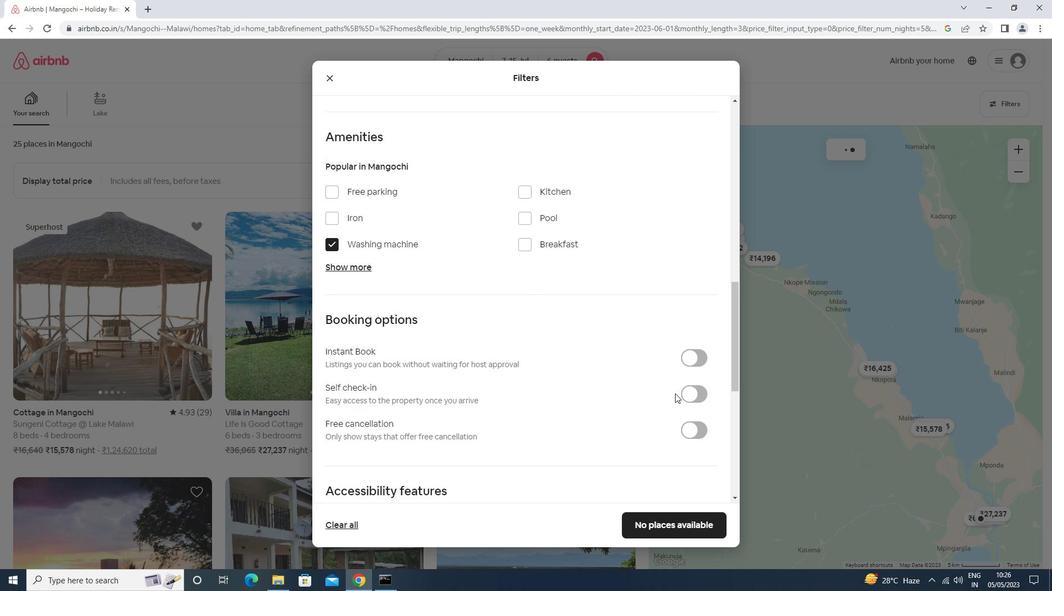 
Action: Mouse pressed left at (692, 394)
Screenshot: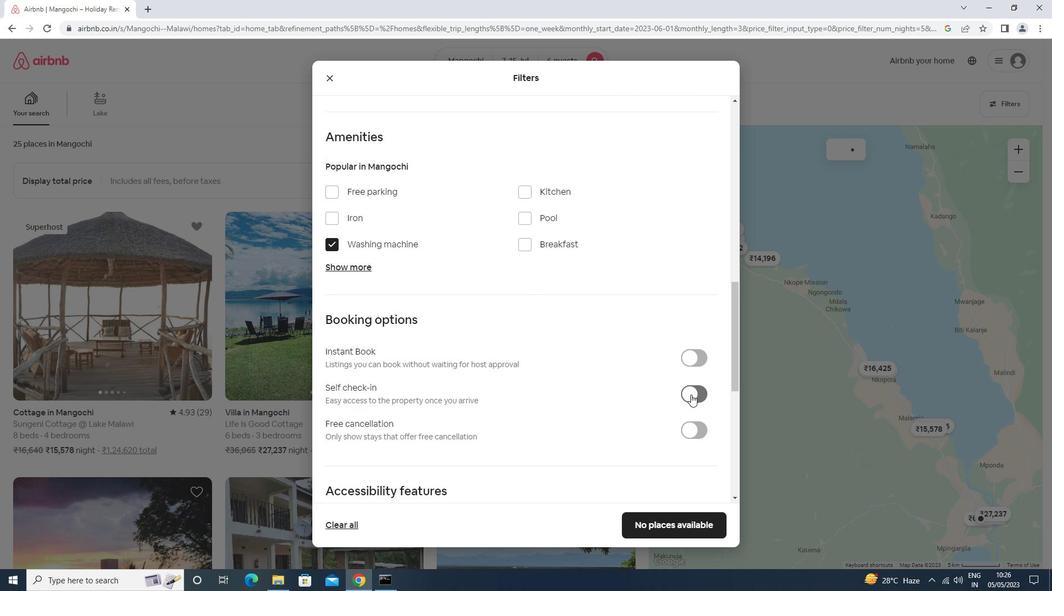 
Action: Mouse moved to (690, 392)
Screenshot: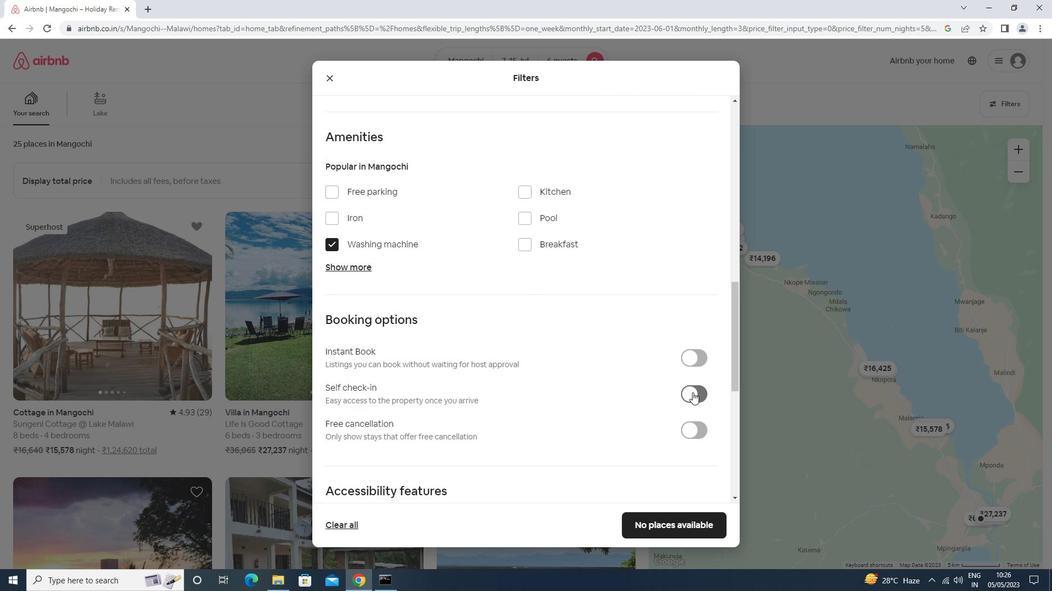 
Action: Mouse scrolled (690, 392) with delta (0, 0)
Screenshot: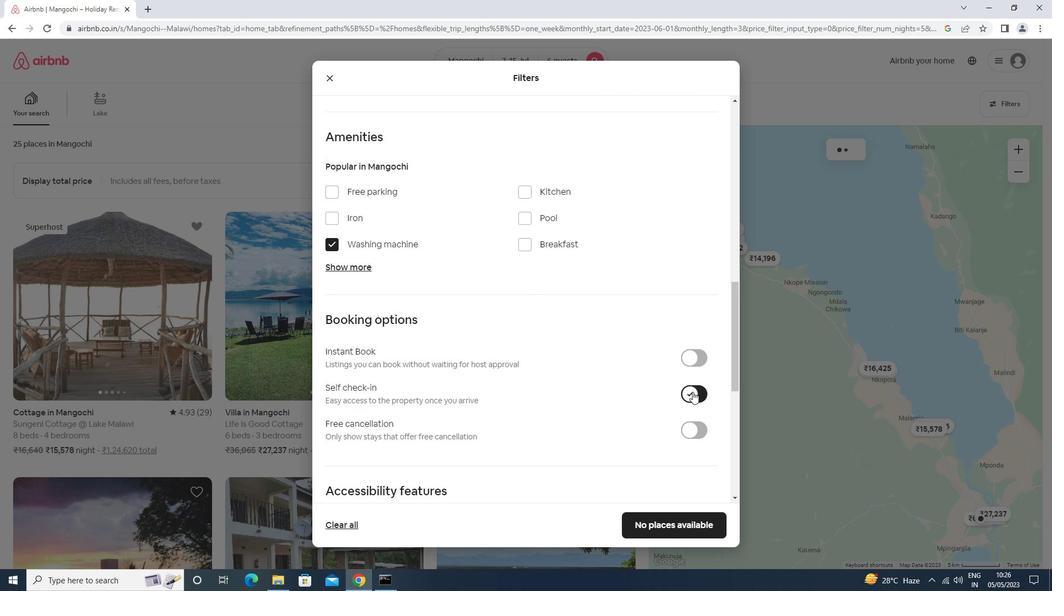 
Action: Mouse scrolled (690, 392) with delta (0, 0)
Screenshot: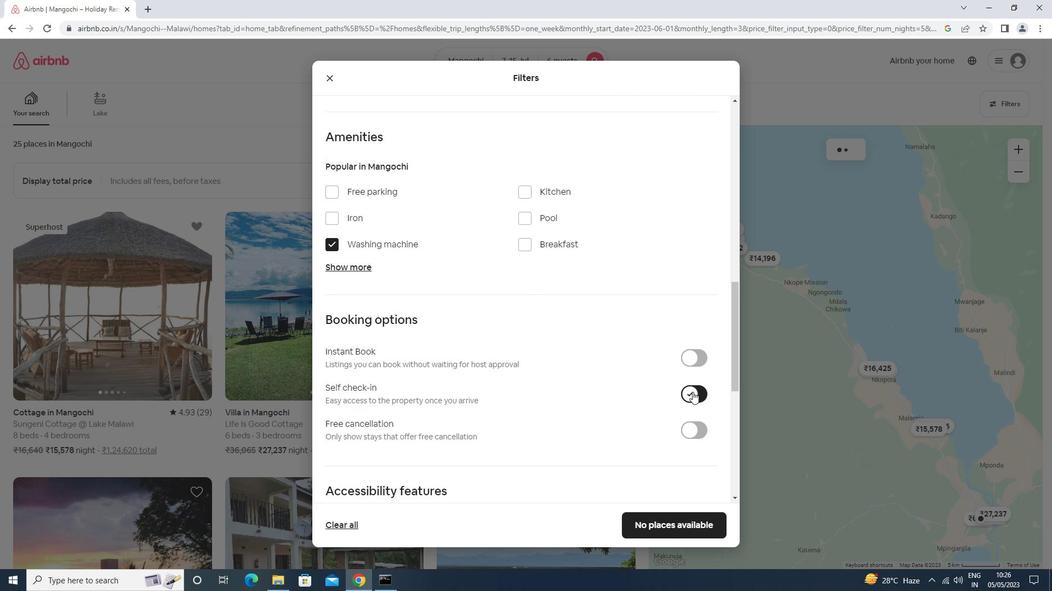 
Action: Mouse scrolled (690, 392) with delta (0, 0)
Screenshot: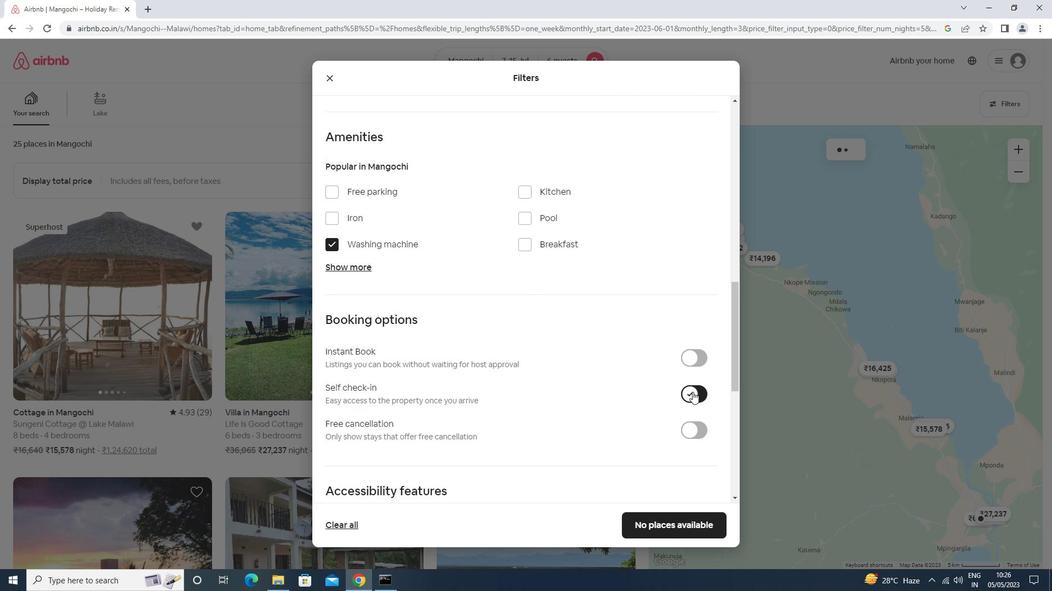 
Action: Mouse scrolled (690, 393) with delta (0, 0)
Screenshot: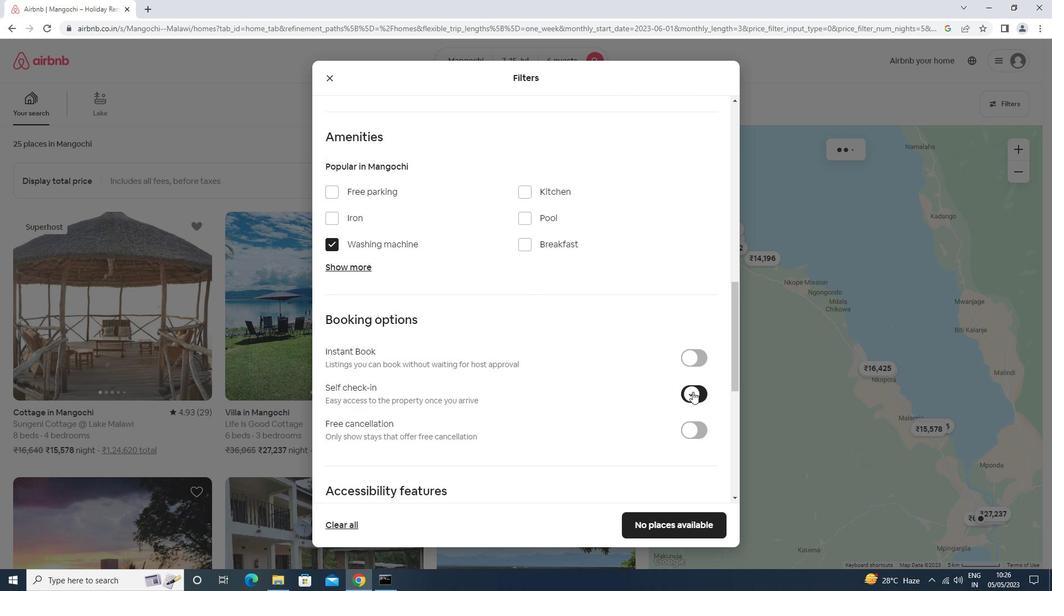 
Action: Mouse scrolled (690, 392) with delta (0, 0)
Screenshot: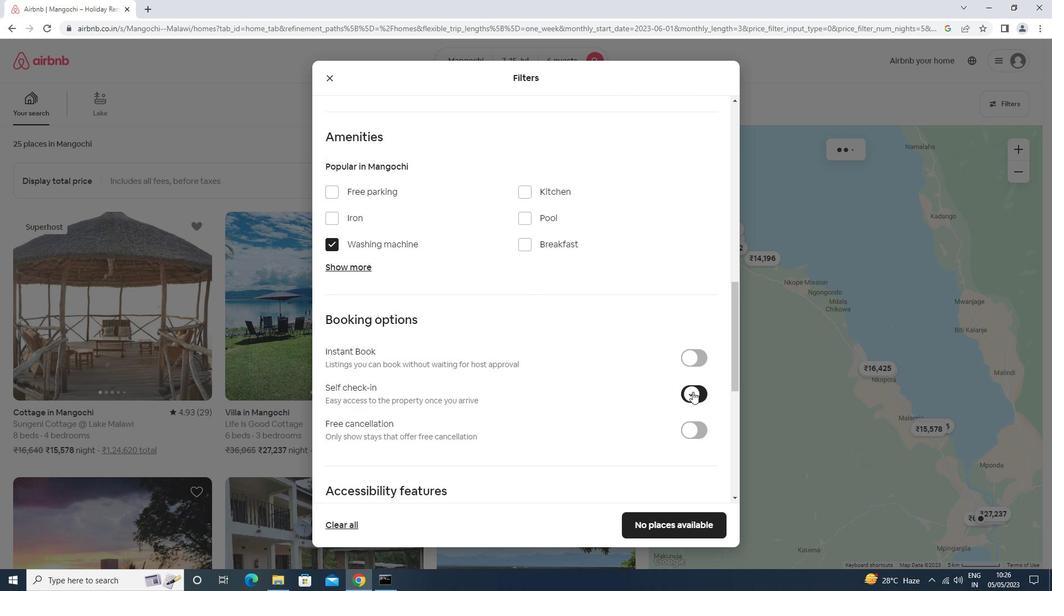 
Action: Mouse scrolled (690, 392) with delta (0, 0)
Screenshot: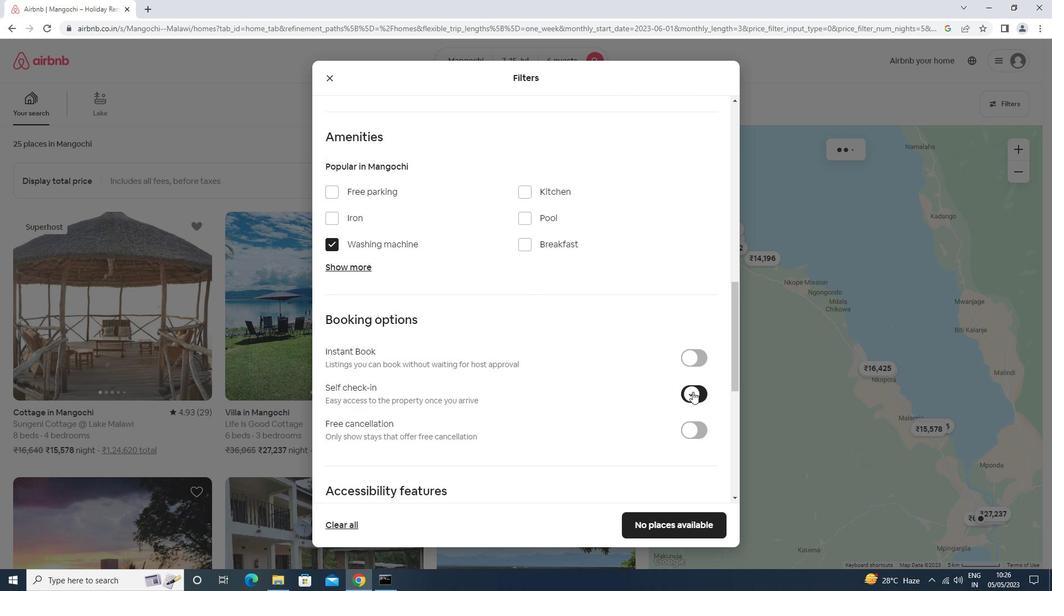 
Action: Mouse scrolled (690, 392) with delta (0, 0)
Screenshot: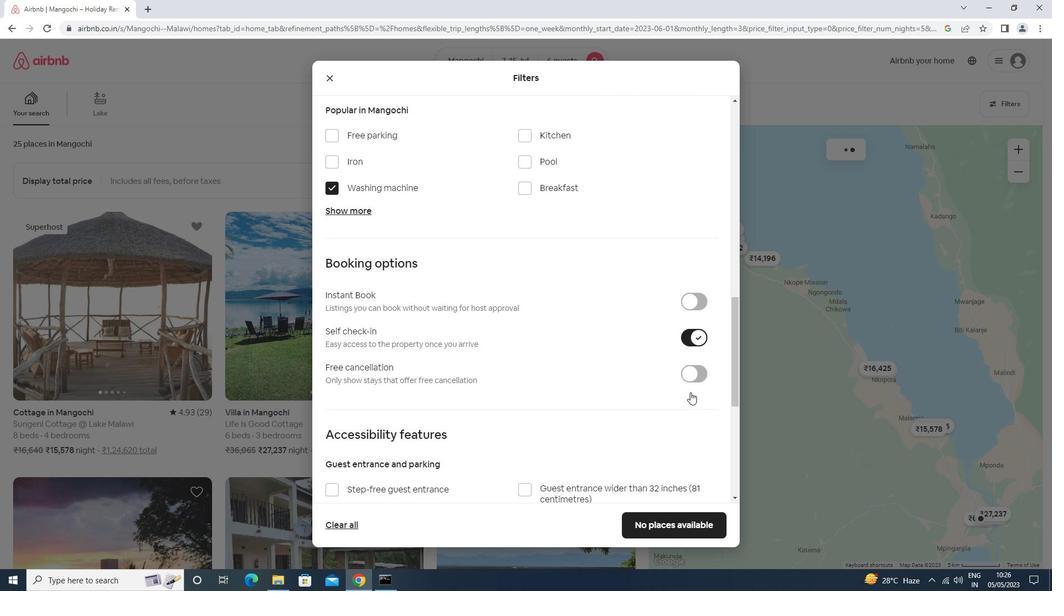 
Action: Mouse moved to (689, 393)
Screenshot: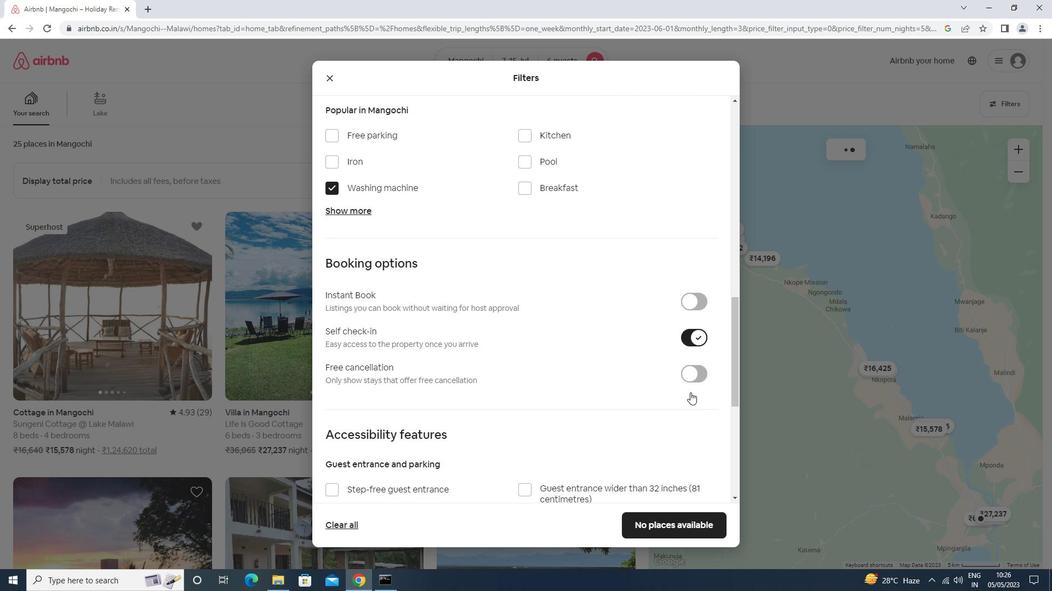 
Action: Mouse scrolled (689, 392) with delta (0, 0)
Screenshot: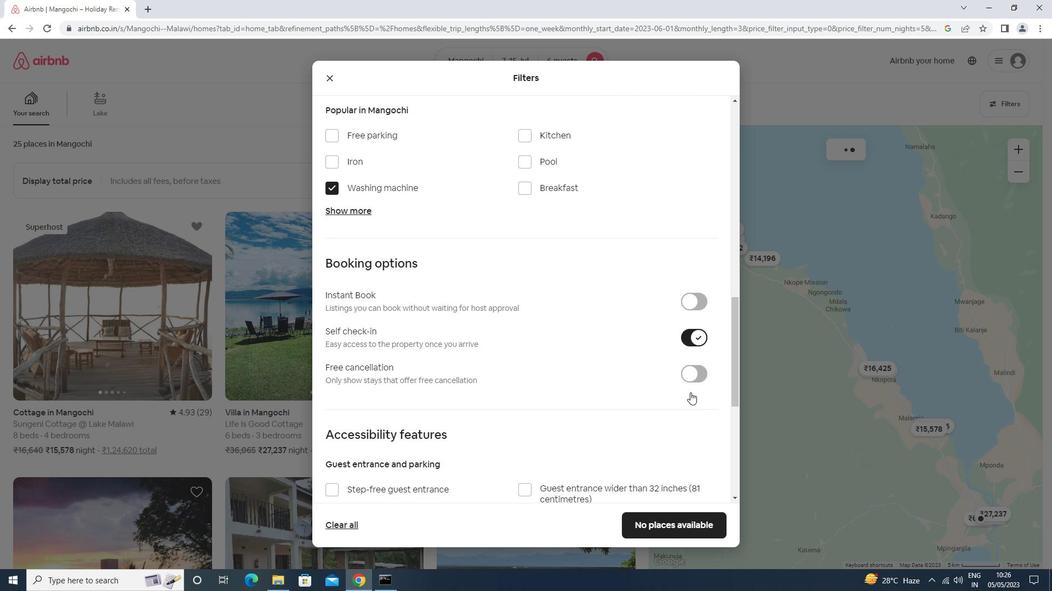 
Action: Mouse scrolled (689, 392) with delta (0, 0)
Screenshot: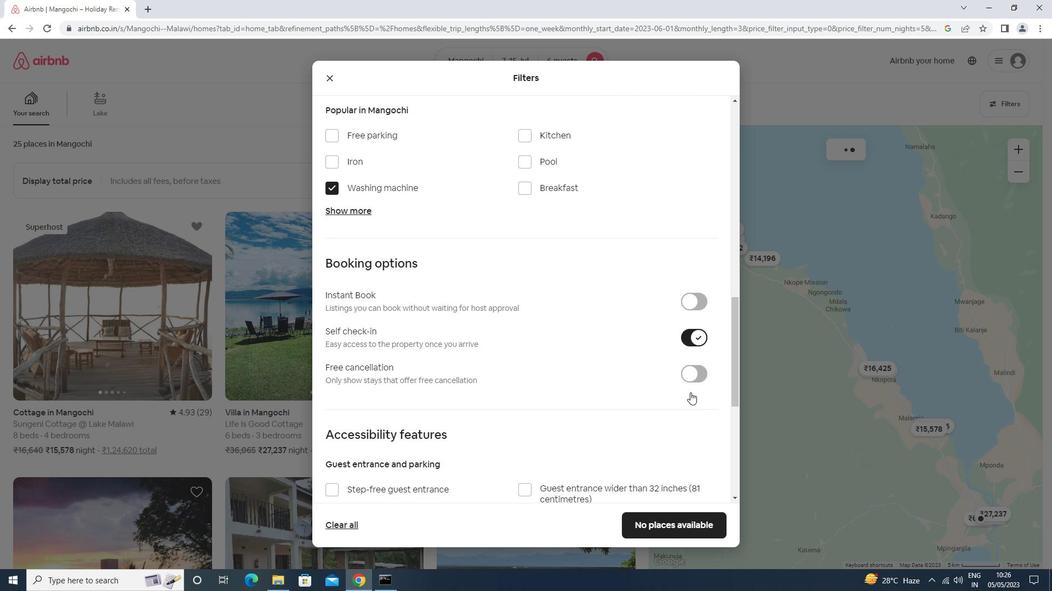 
Action: Mouse scrolled (689, 392) with delta (0, 0)
Screenshot: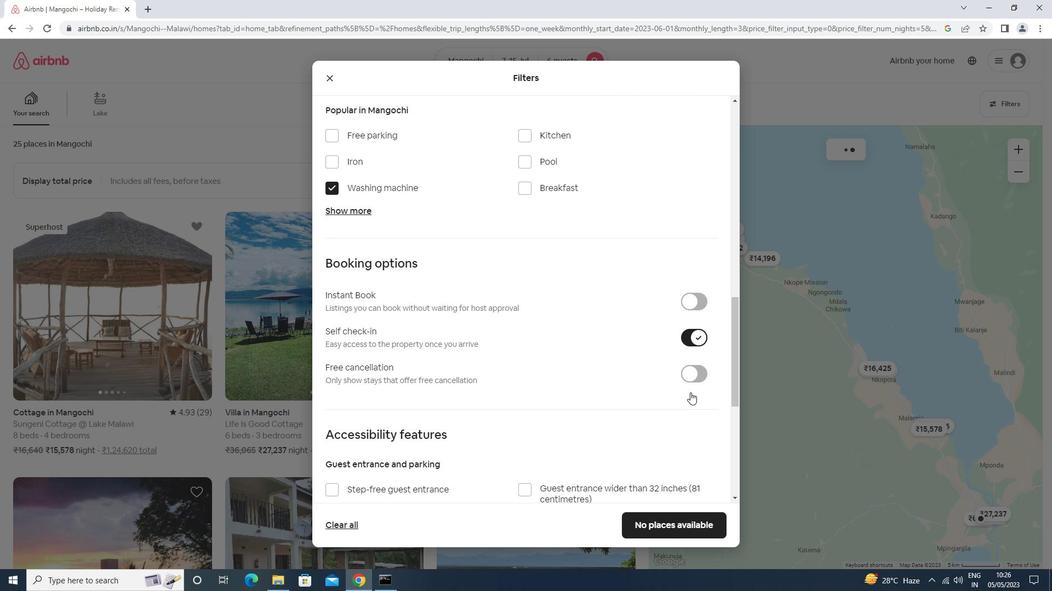 
Action: Mouse moved to (390, 419)
Screenshot: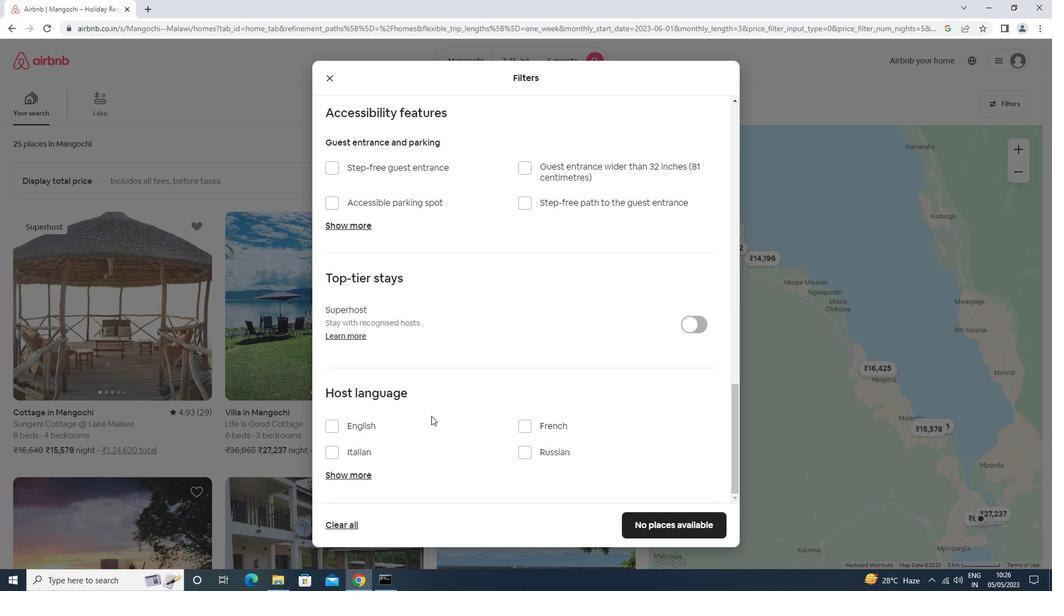 
Action: Mouse pressed left at (390, 419)
Screenshot: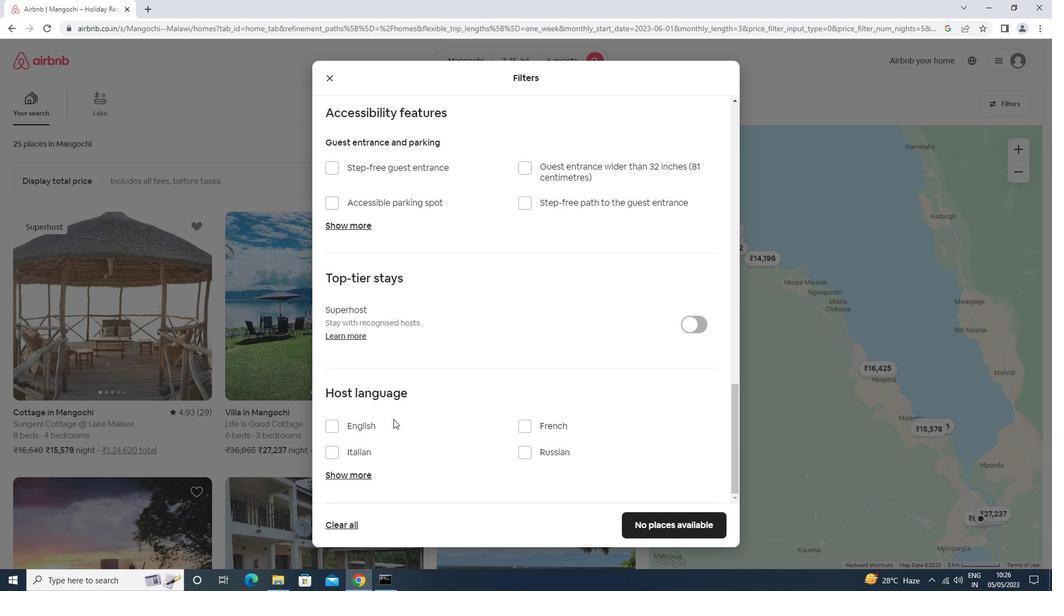 
Action: Mouse moved to (388, 423)
Screenshot: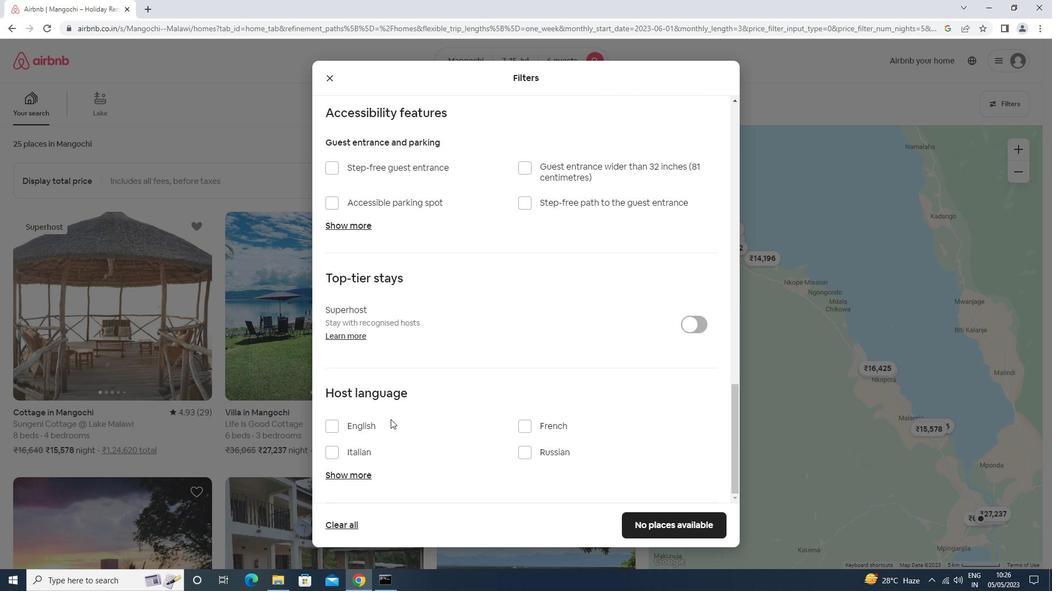 
Action: Mouse pressed left at (388, 423)
Screenshot: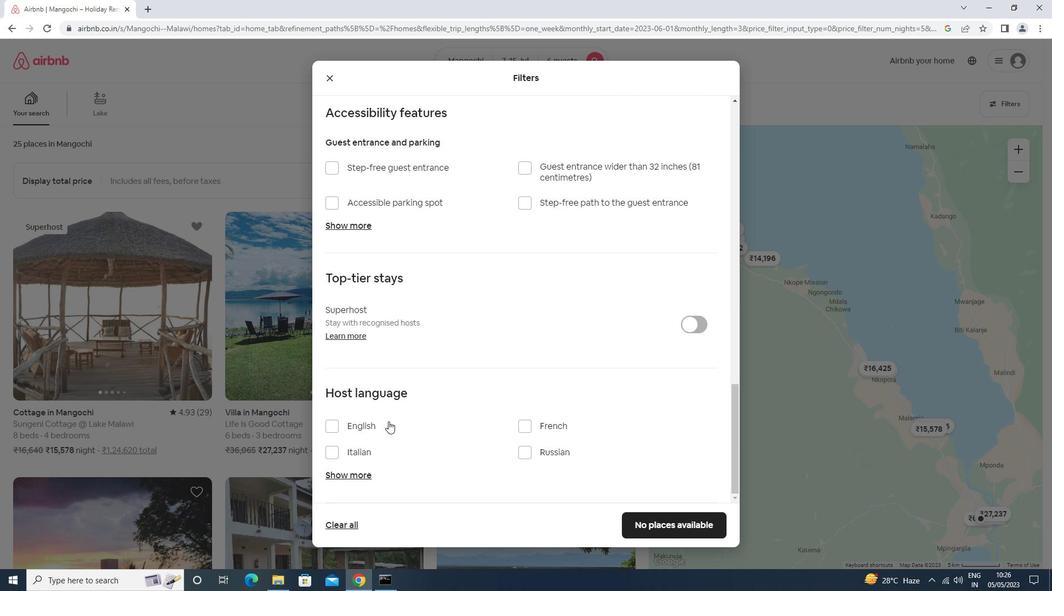 
Action: Mouse moved to (674, 521)
Screenshot: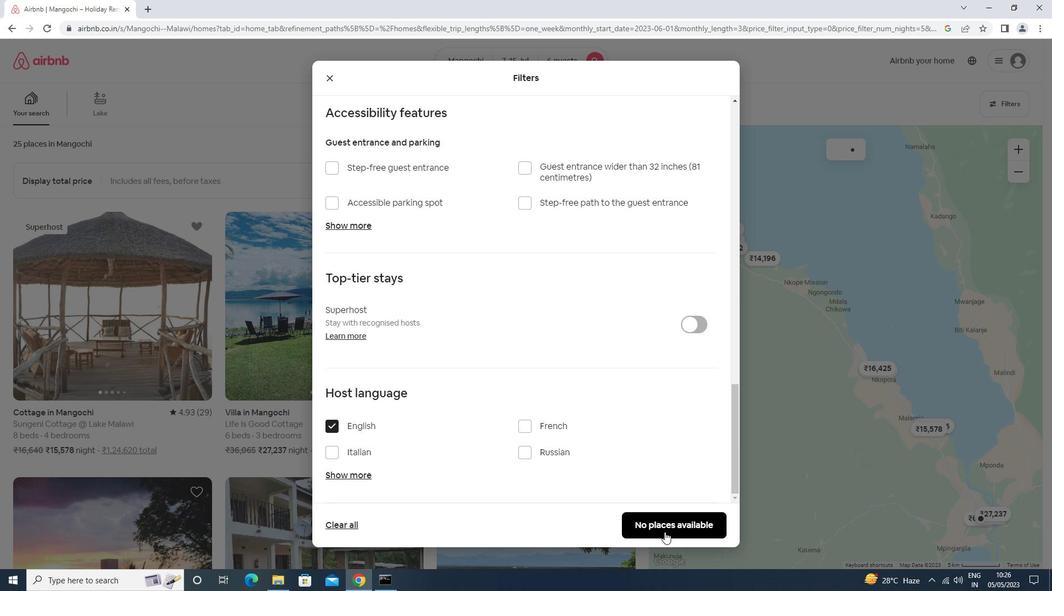
Action: Mouse pressed left at (674, 521)
Screenshot: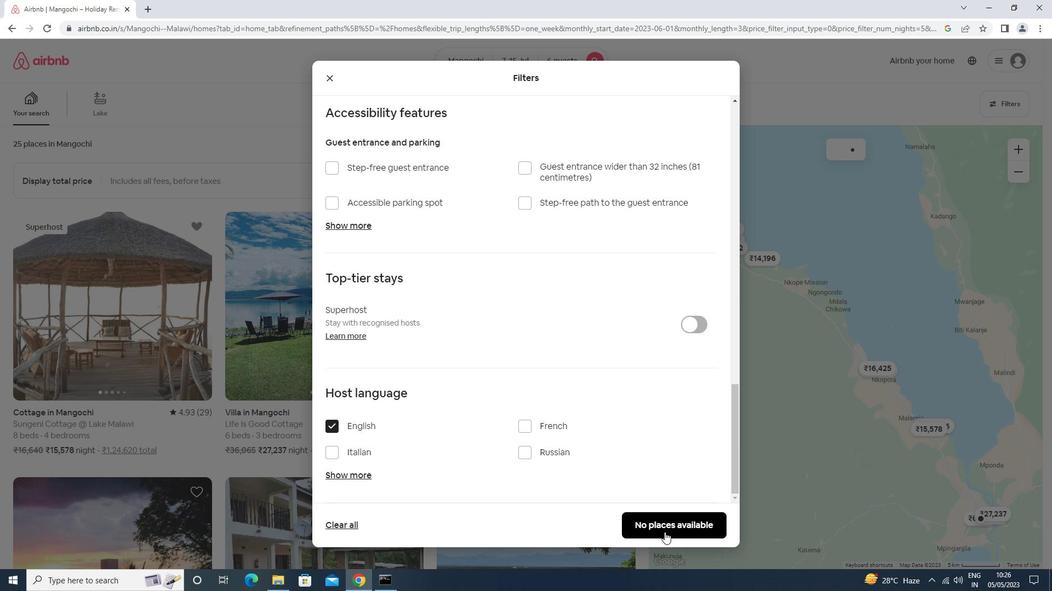 
